 Task: Add a dentist appointment for a check-up on the 11th at 11:00 AM.
Action: Mouse moved to (602, 166)
Screenshot: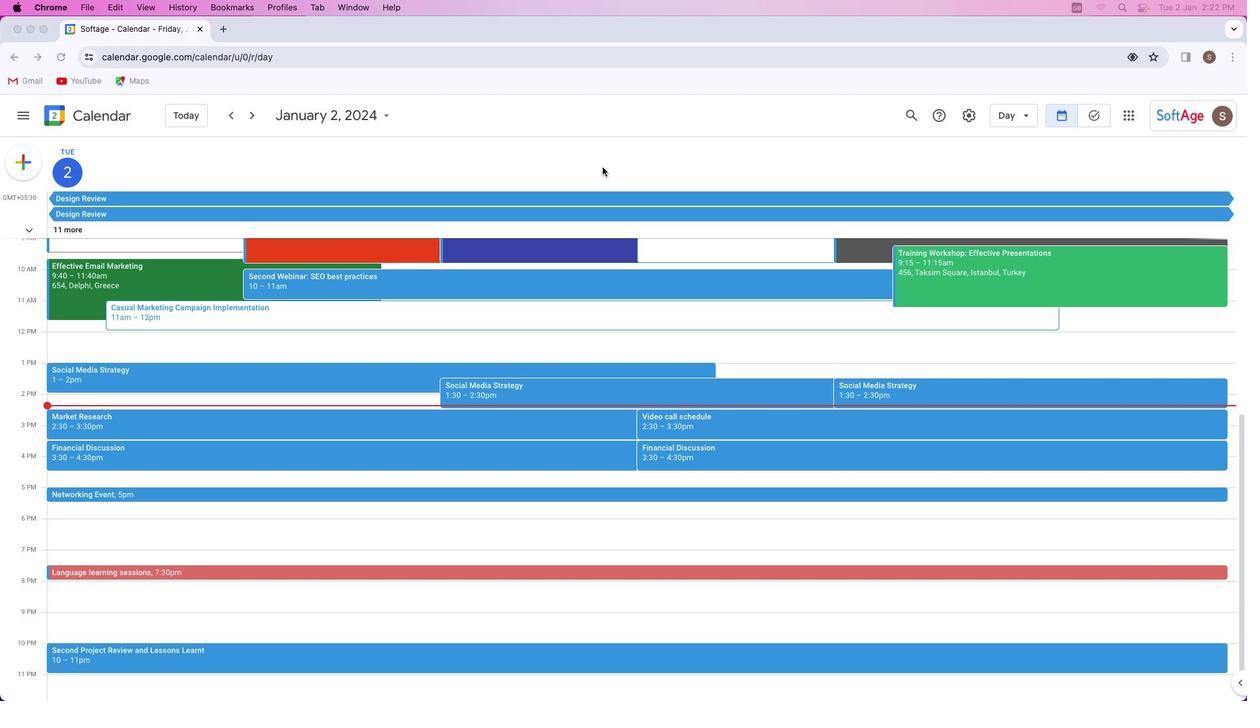 
Action: Mouse pressed left at (602, 166)
Screenshot: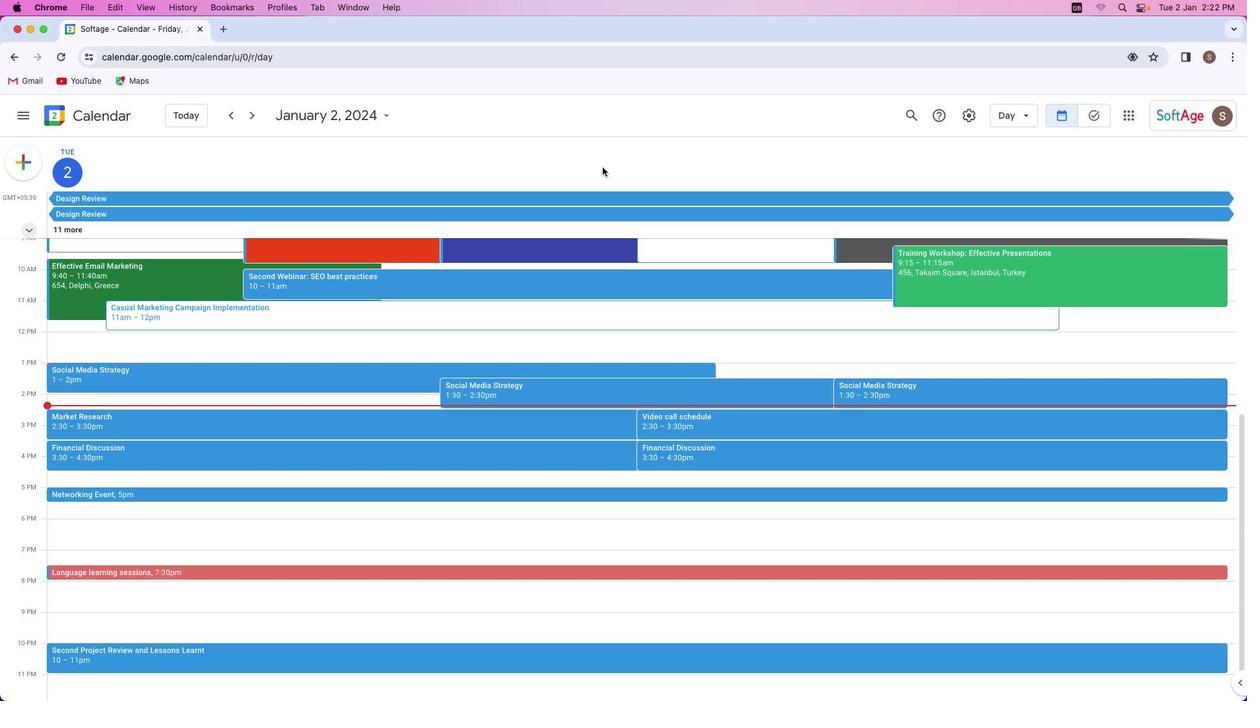 
Action: Mouse moved to (18, 165)
Screenshot: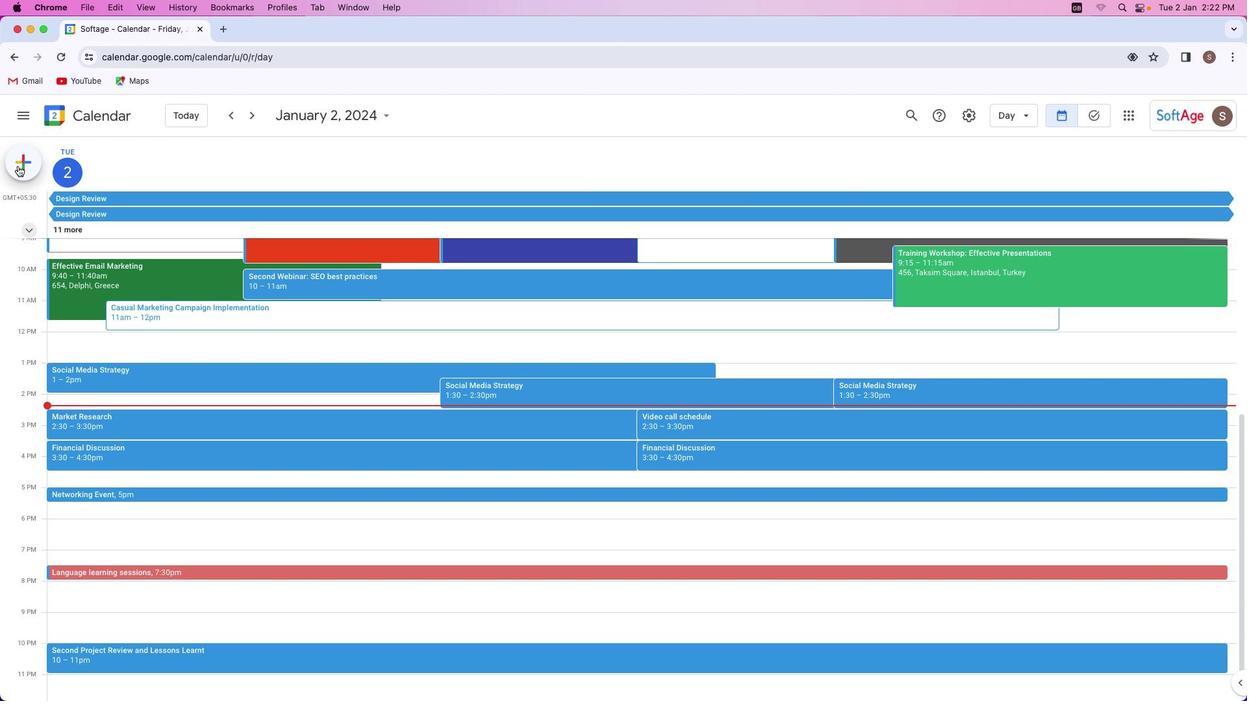 
Action: Mouse pressed left at (18, 165)
Screenshot: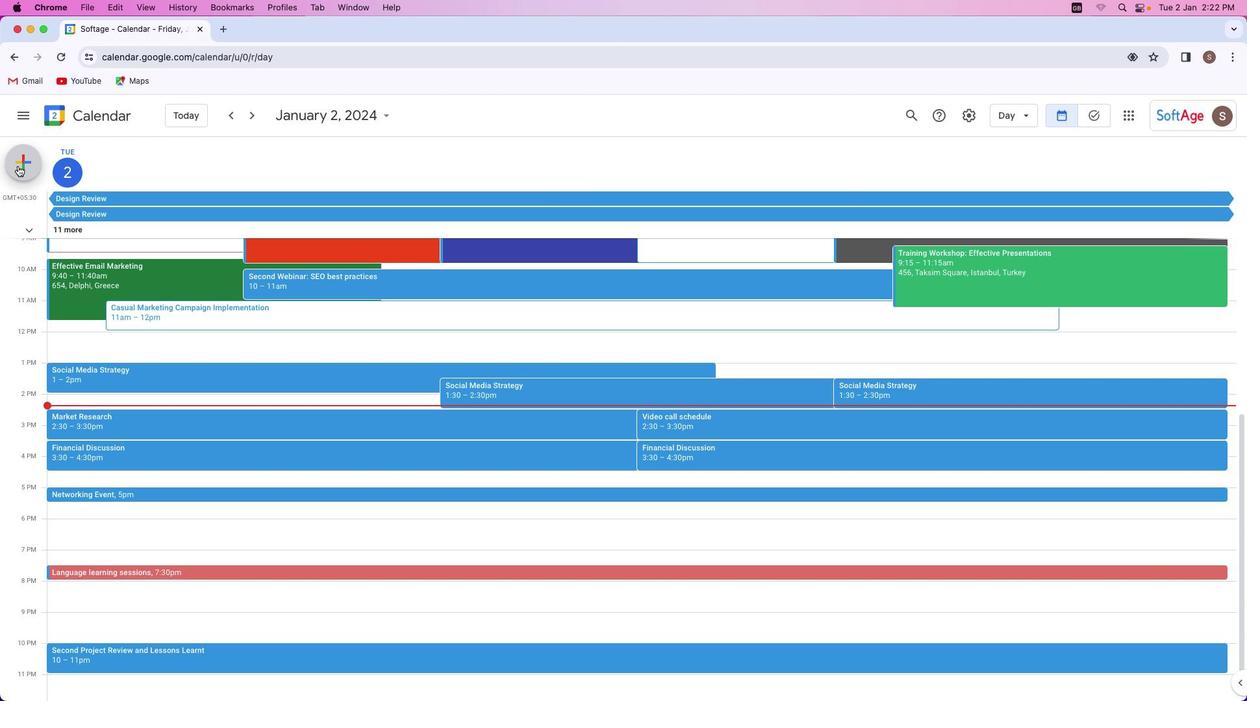 
Action: Mouse moved to (79, 304)
Screenshot: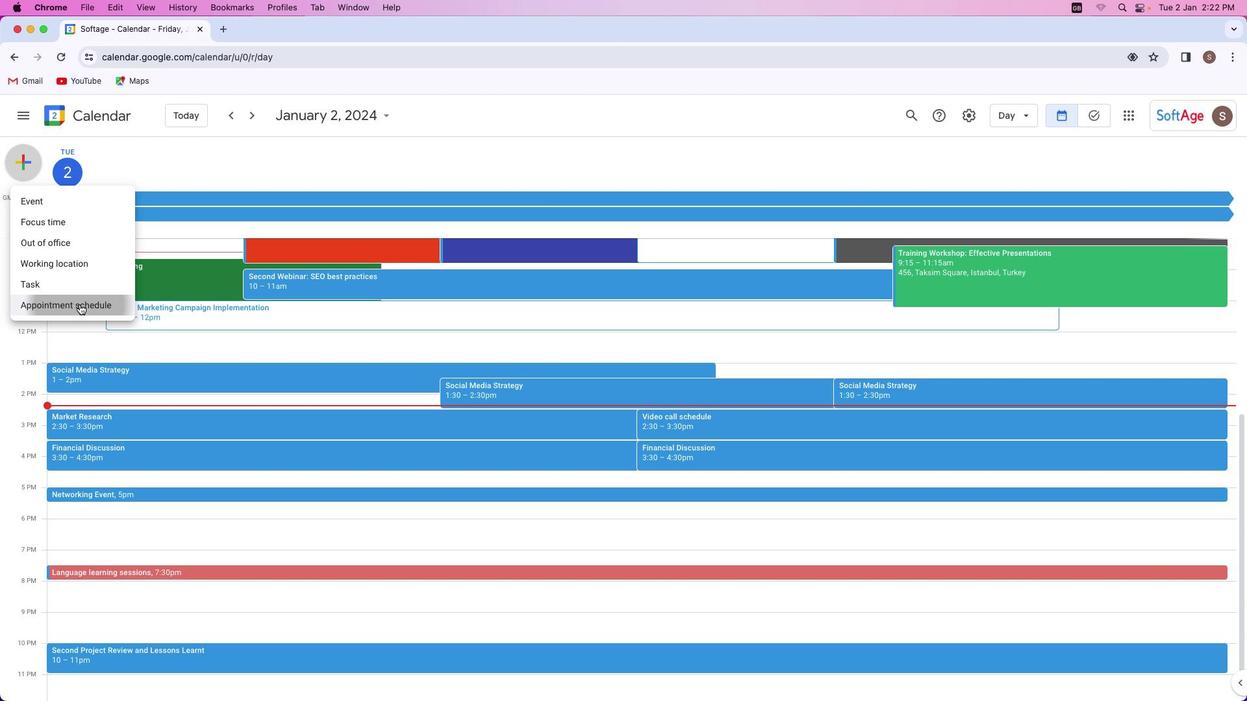 
Action: Mouse pressed left at (79, 304)
Screenshot: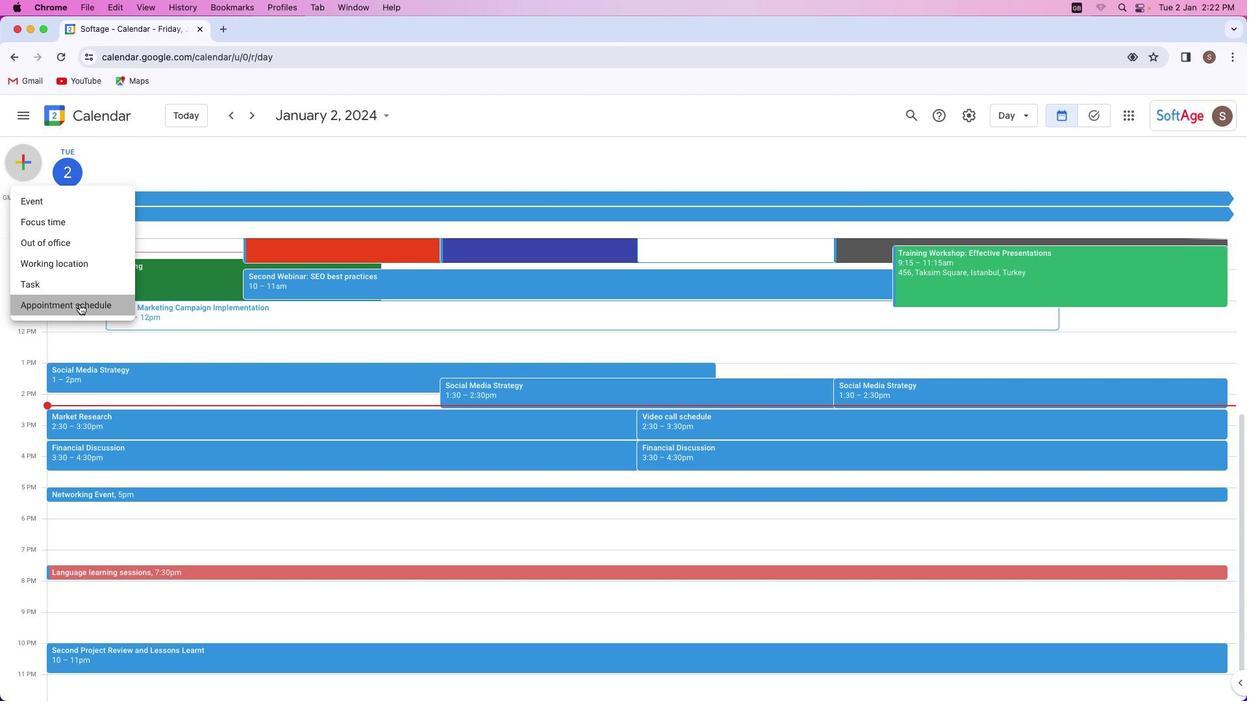 
Action: Mouse moved to (92, 151)
Screenshot: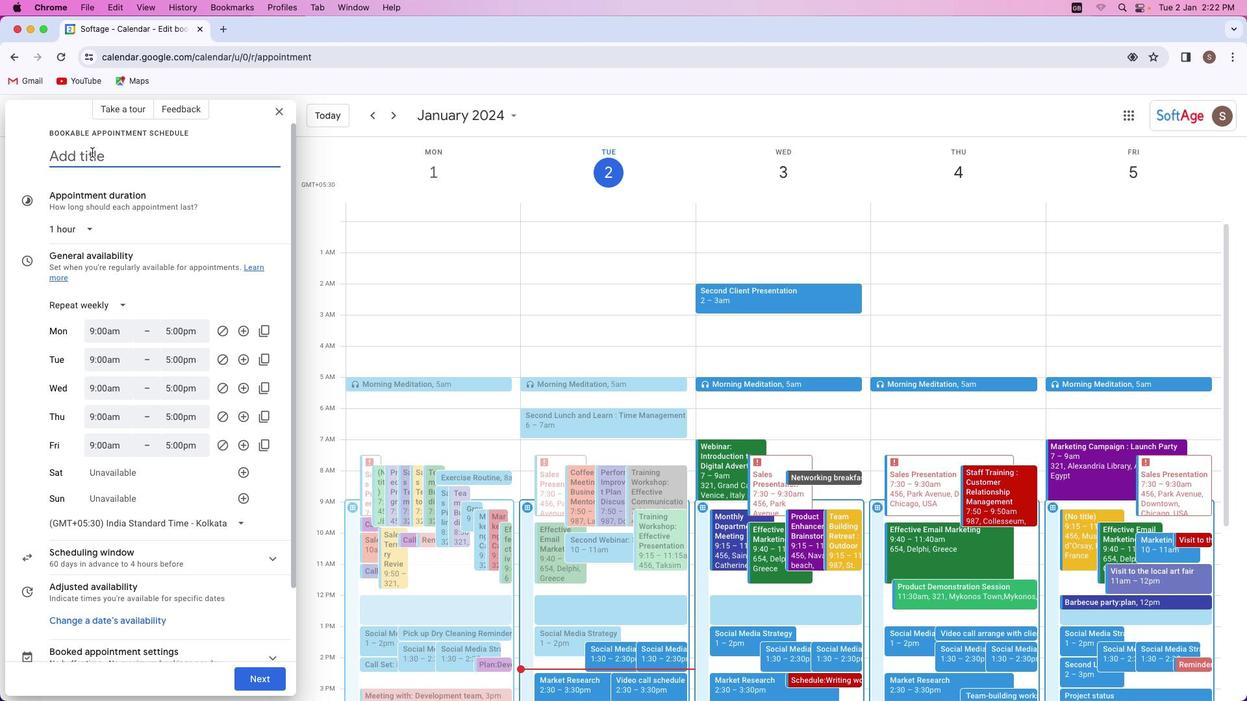 
Action: Key pressed Key.shift'D''e''n''t''i''s''t'Key.space'c''h''e''c''k''-''u''p'
Screenshot: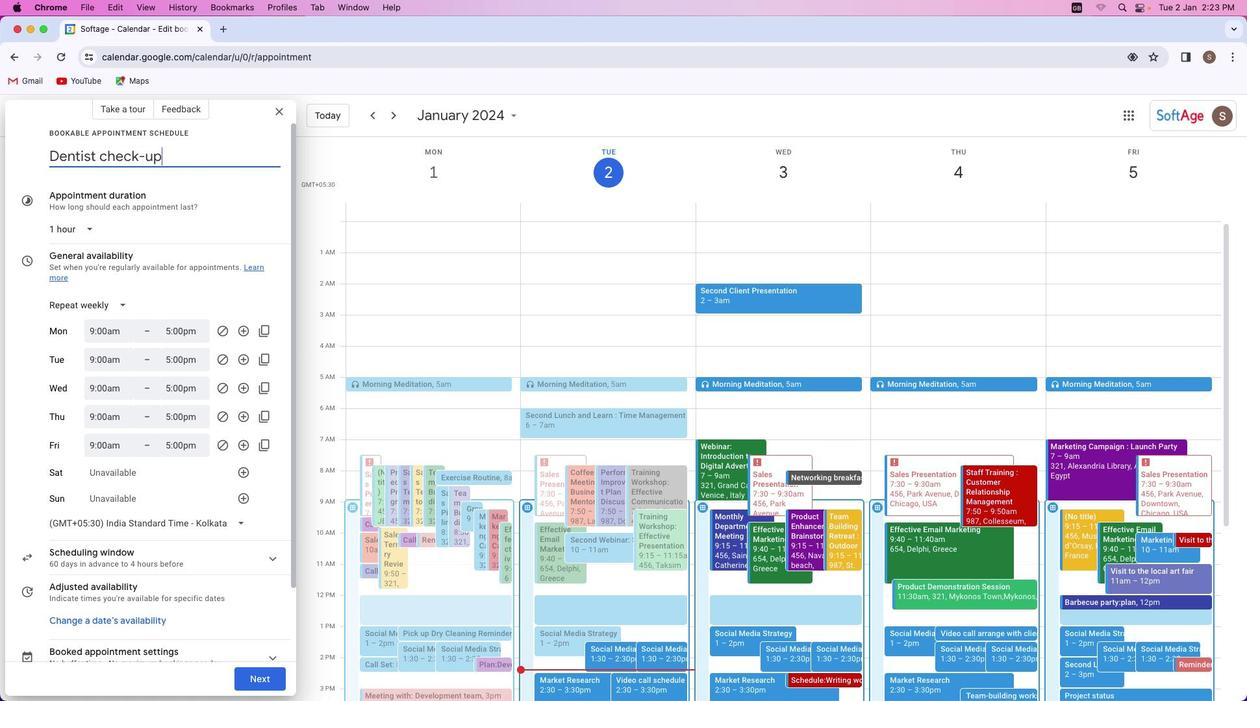 
Action: Mouse moved to (99, 302)
Screenshot: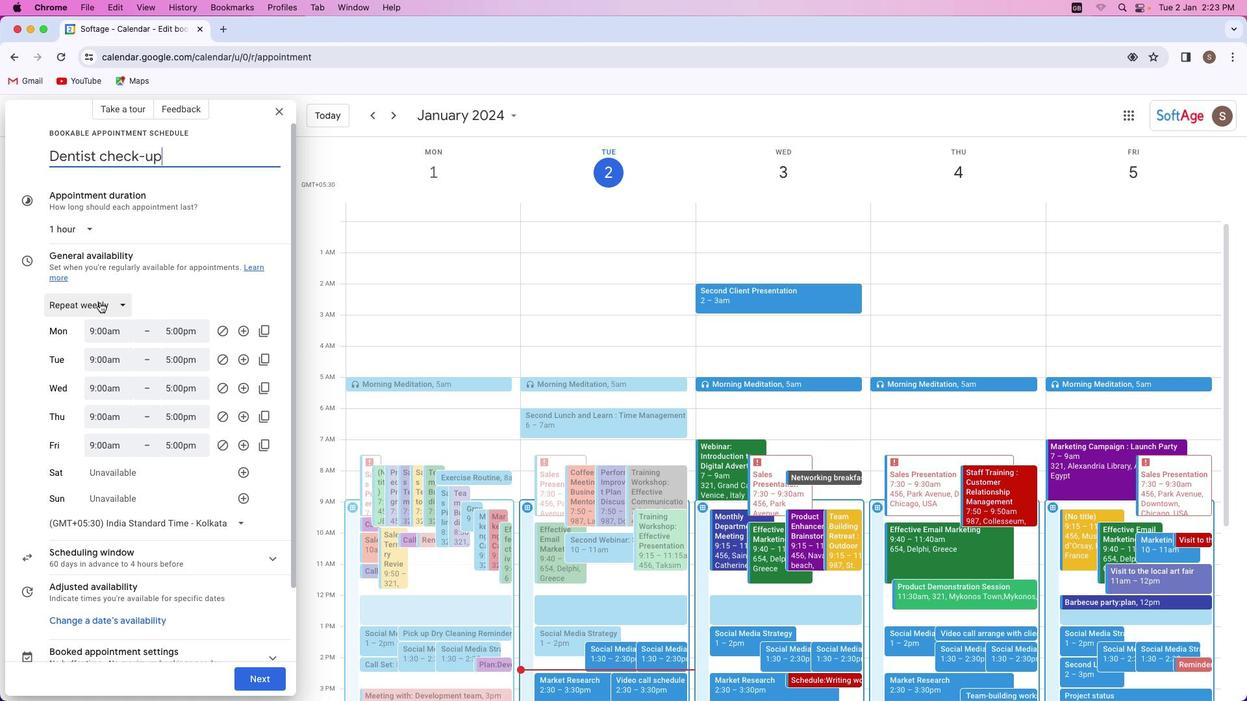 
Action: Mouse pressed left at (99, 302)
Screenshot: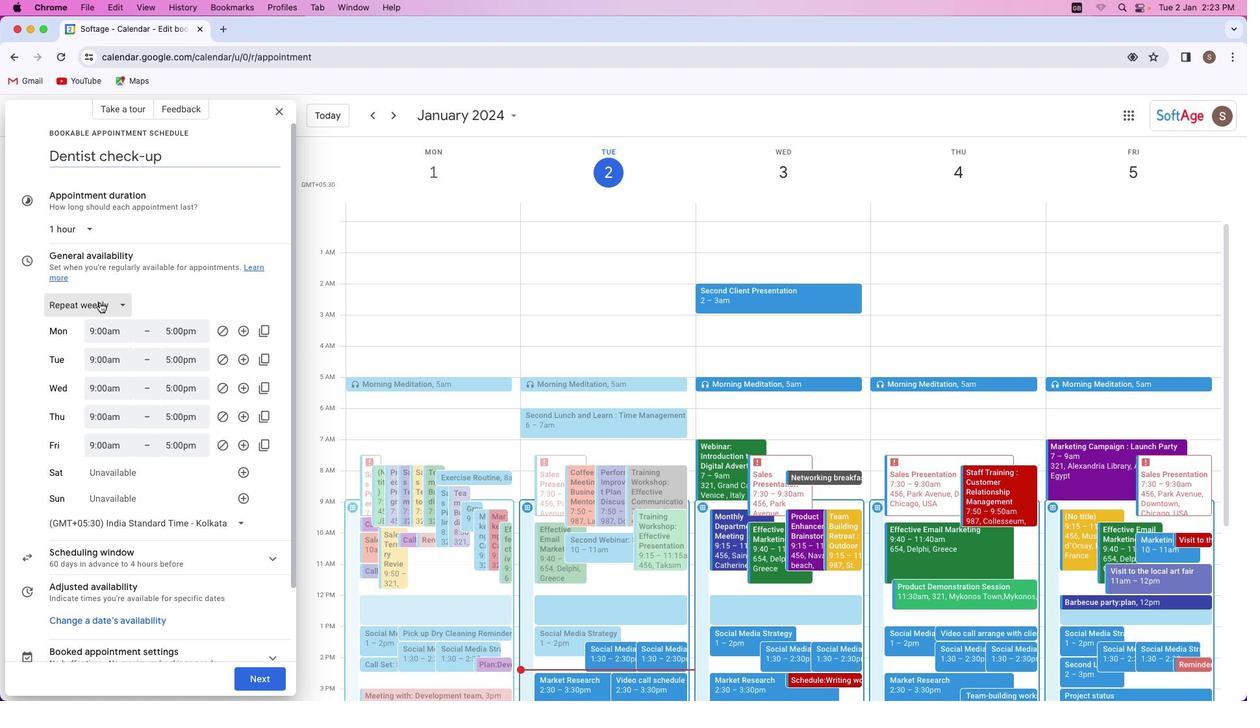 
Action: Mouse moved to (86, 329)
Screenshot: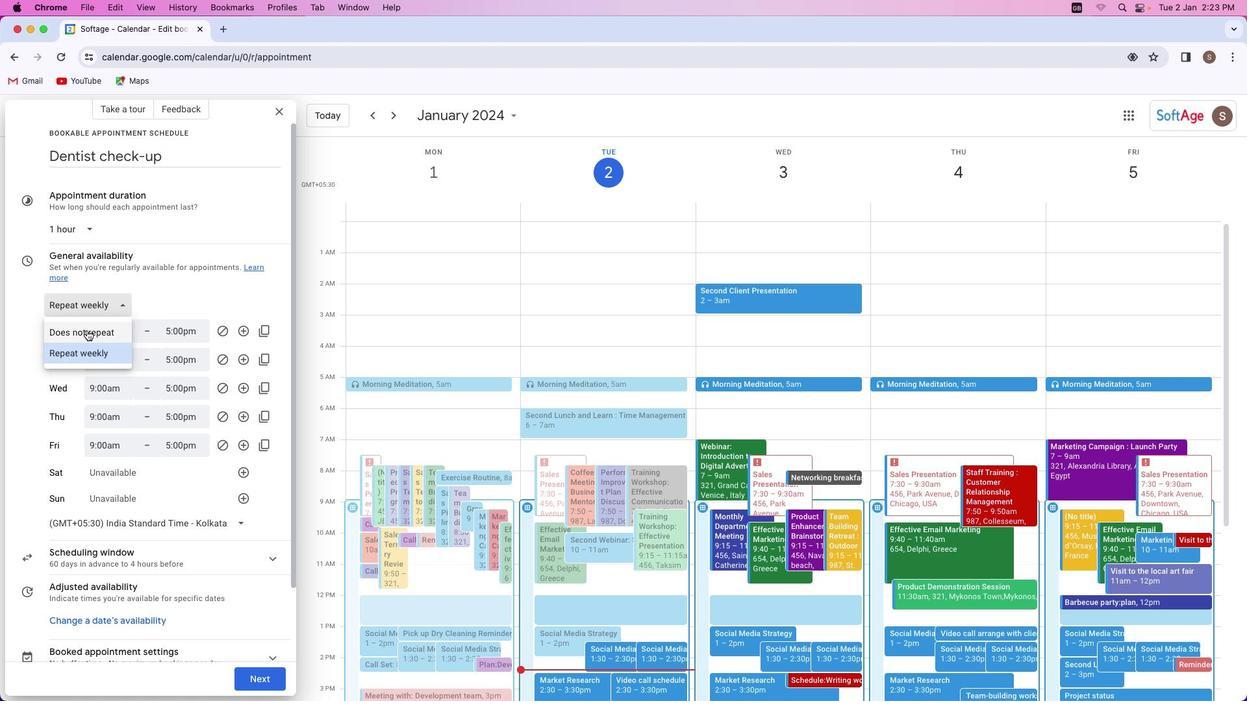 
Action: Mouse pressed left at (86, 329)
Screenshot: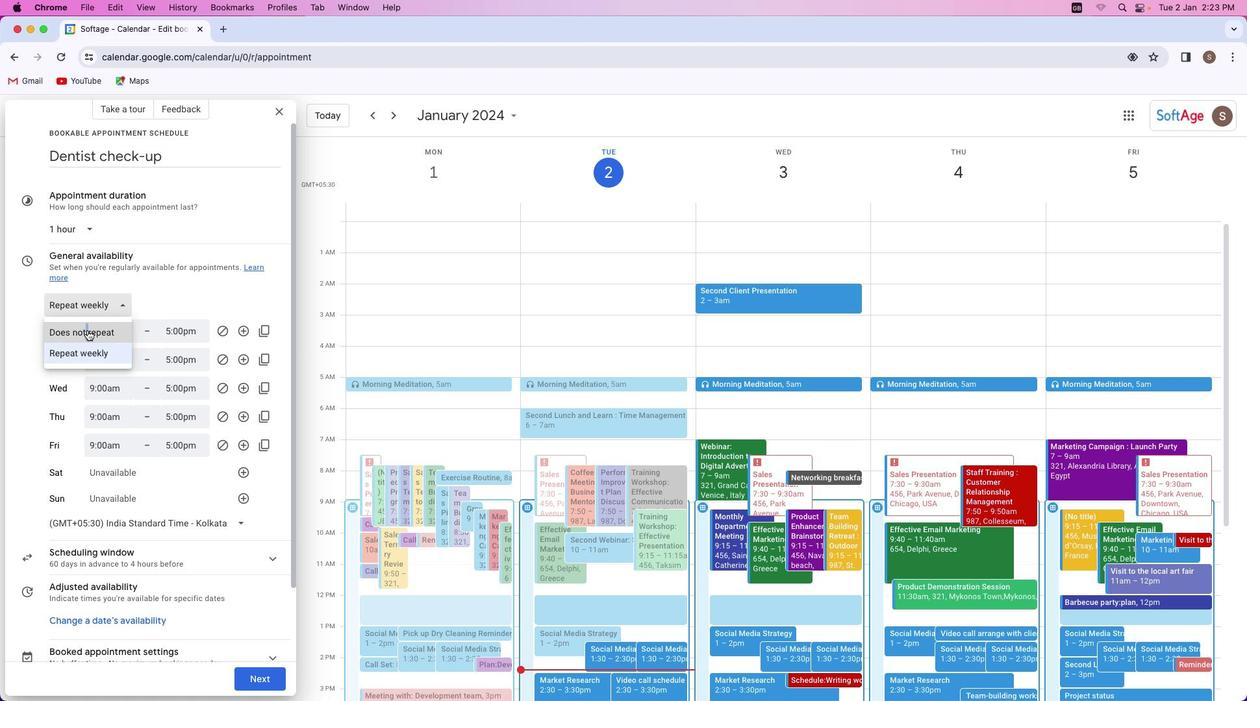 
Action: Mouse moved to (99, 319)
Screenshot: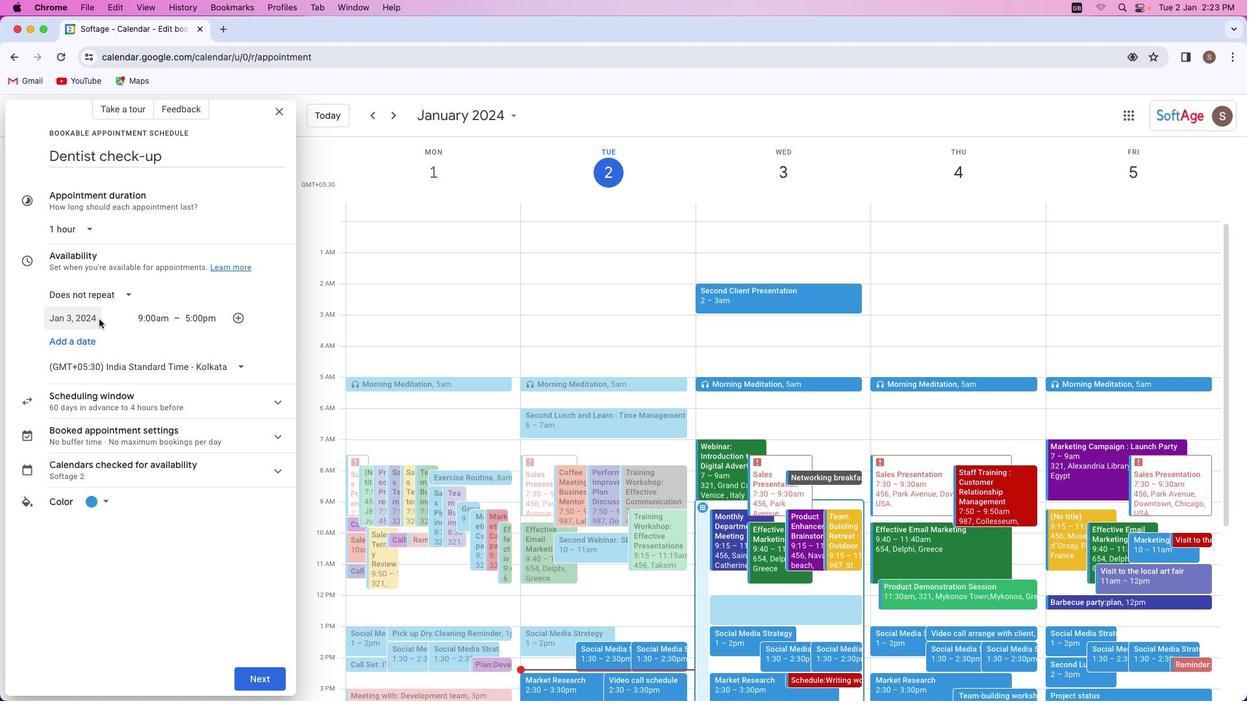 
Action: Mouse pressed left at (99, 319)
Screenshot: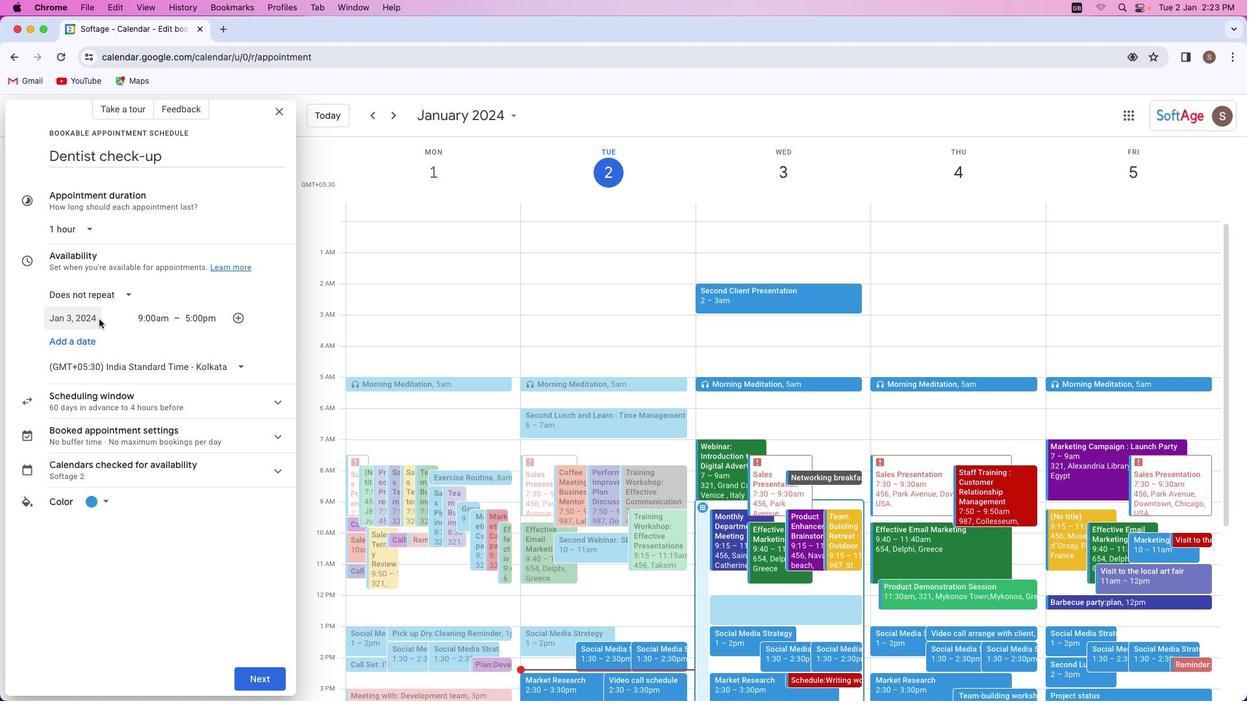 
Action: Mouse moved to (138, 401)
Screenshot: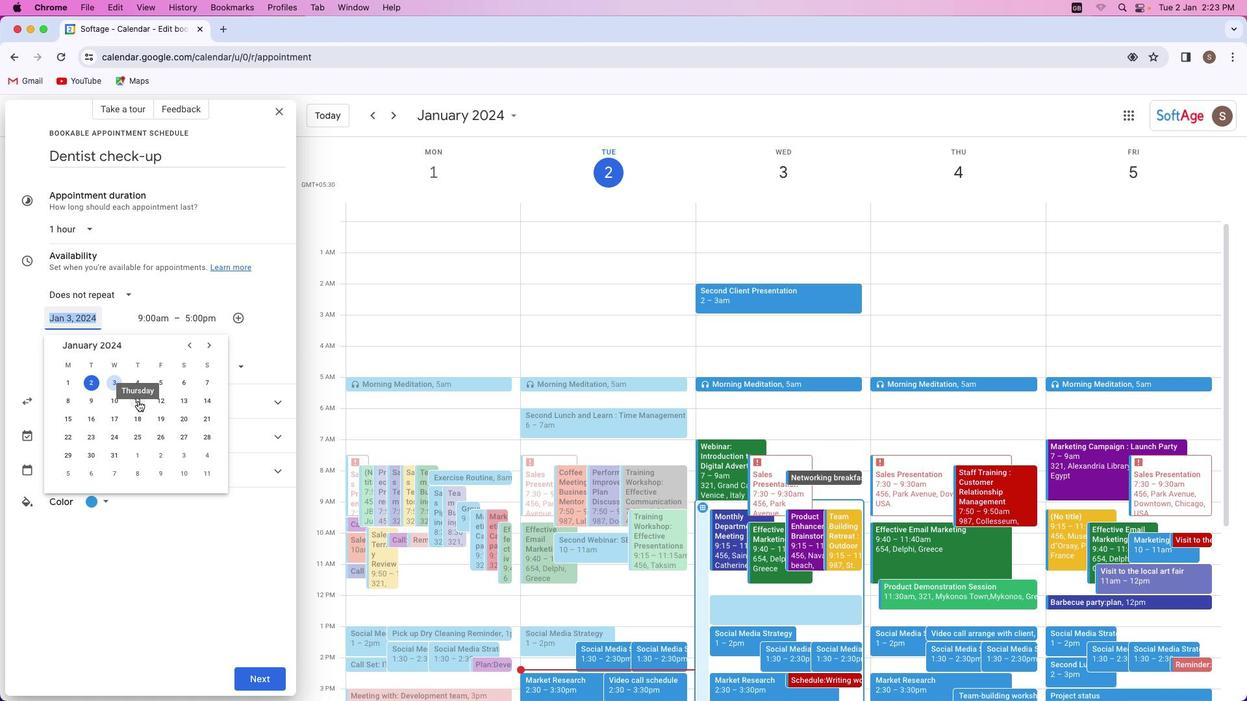 
Action: Mouse pressed left at (138, 401)
Screenshot: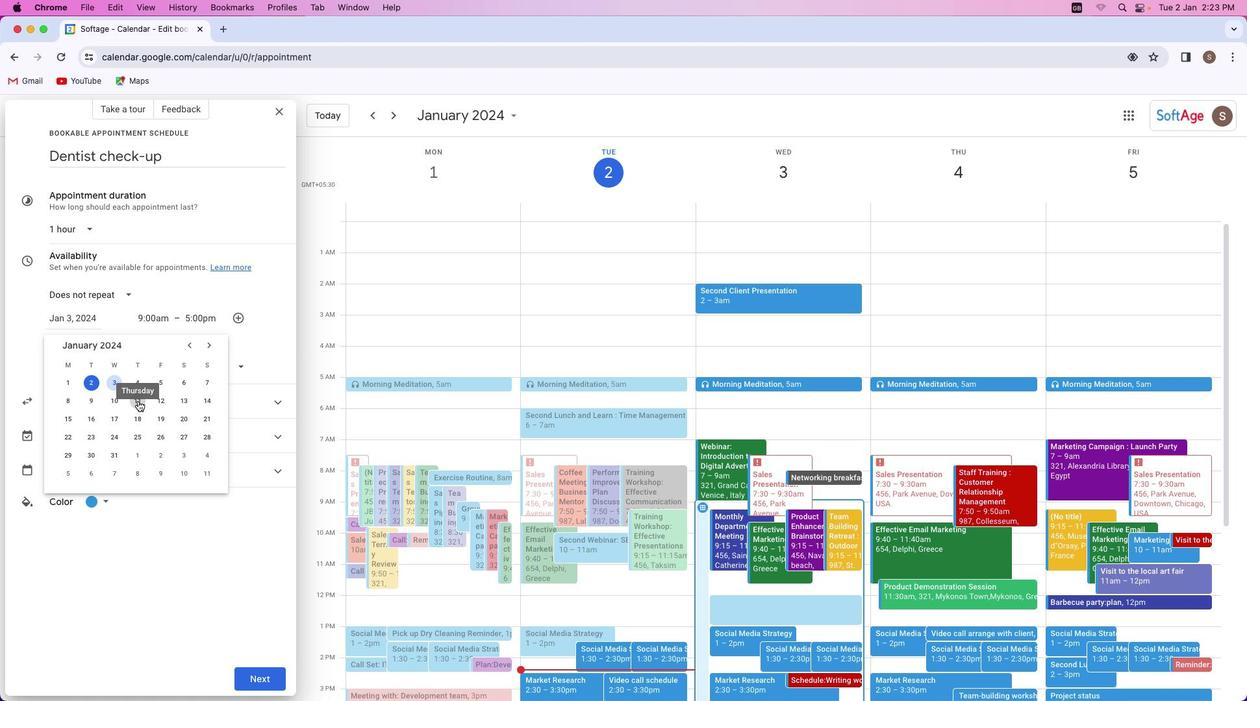 
Action: Mouse moved to (147, 323)
Screenshot: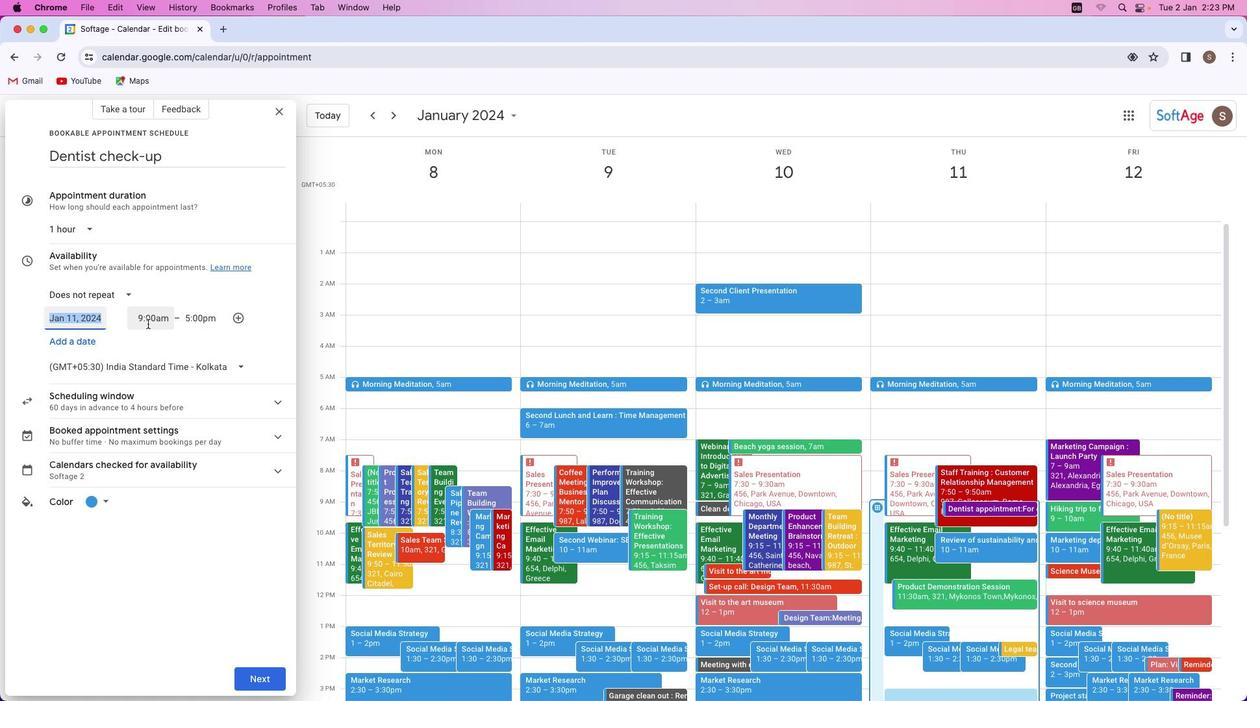 
Action: Mouse pressed left at (147, 323)
Screenshot: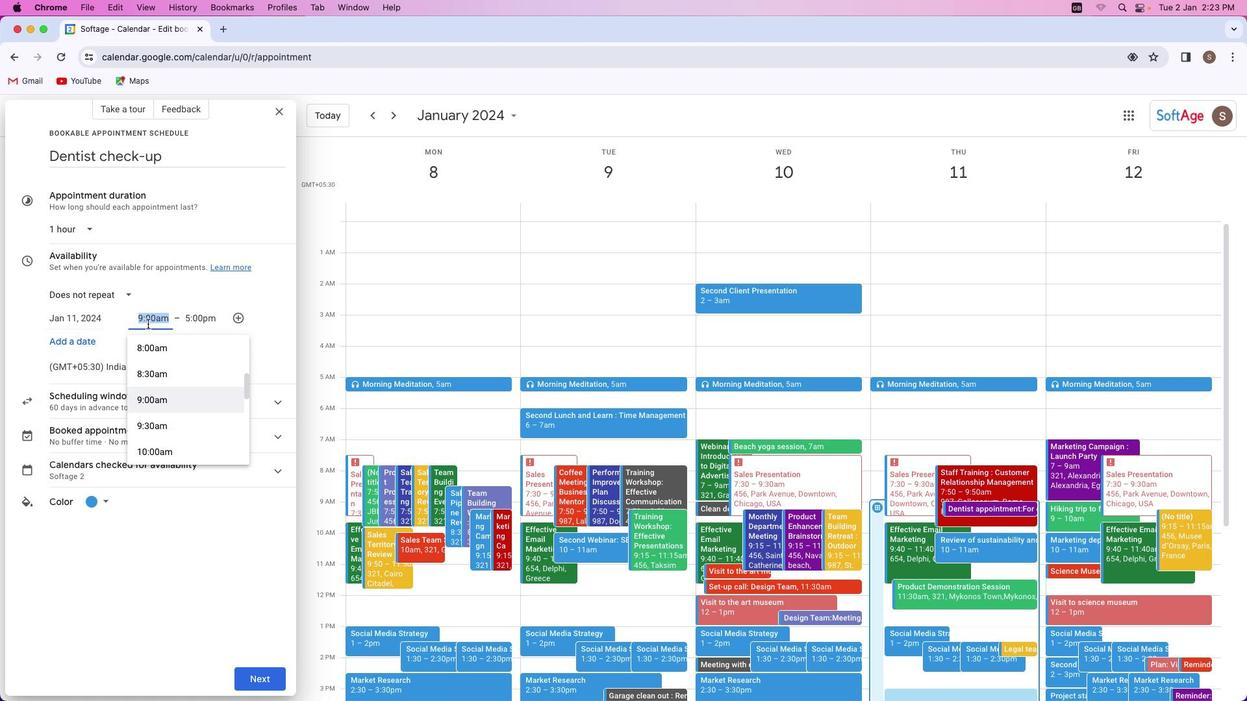 
Action: Mouse moved to (181, 398)
Screenshot: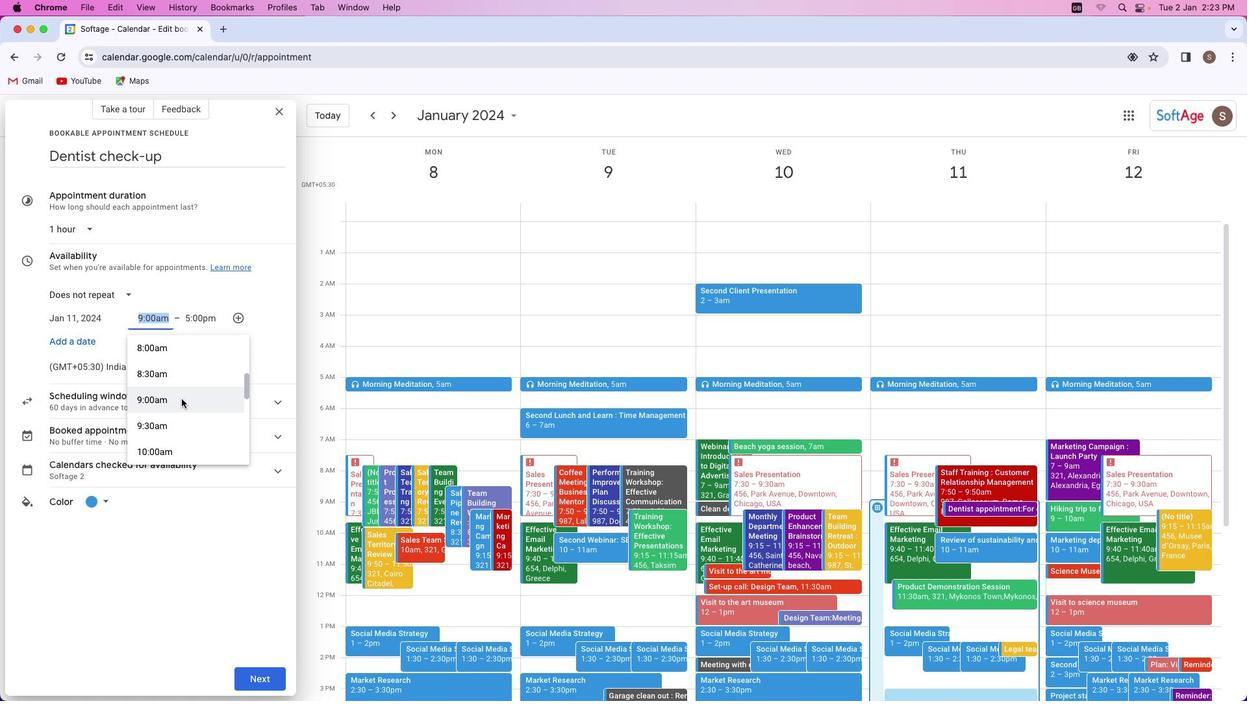 
Action: Mouse scrolled (181, 398) with delta (0, 0)
Screenshot: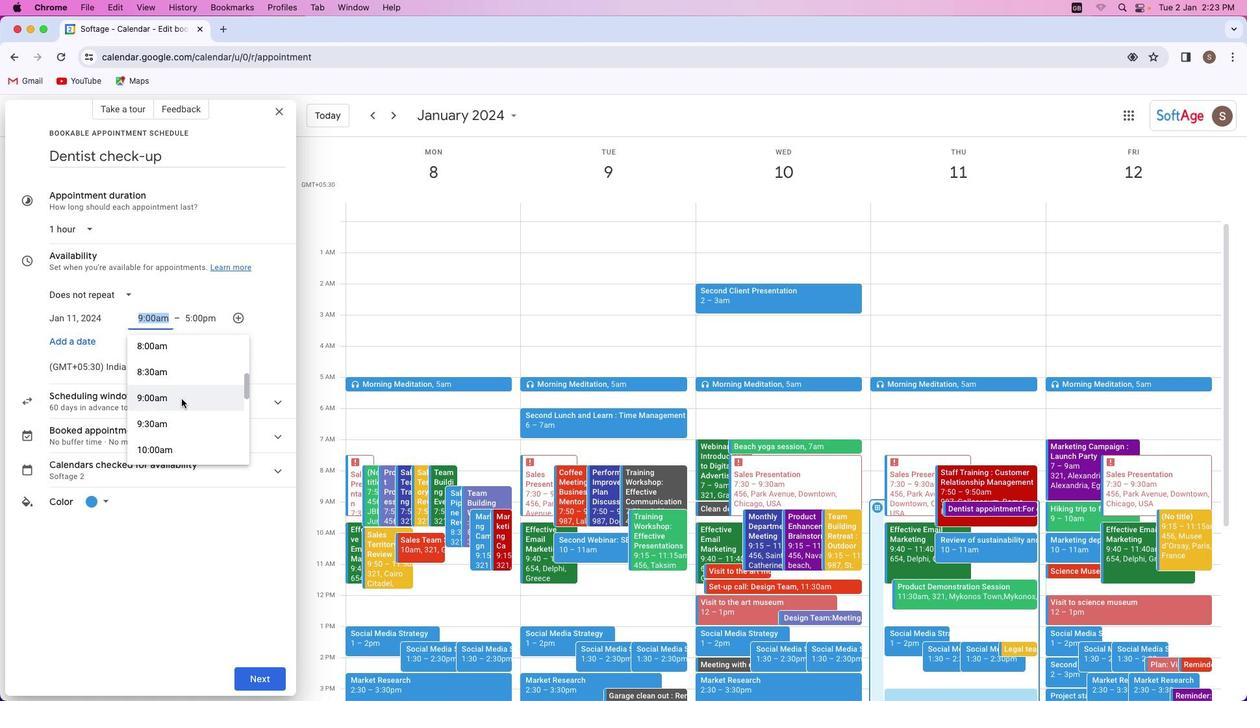 
Action: Mouse scrolled (181, 398) with delta (0, 0)
Screenshot: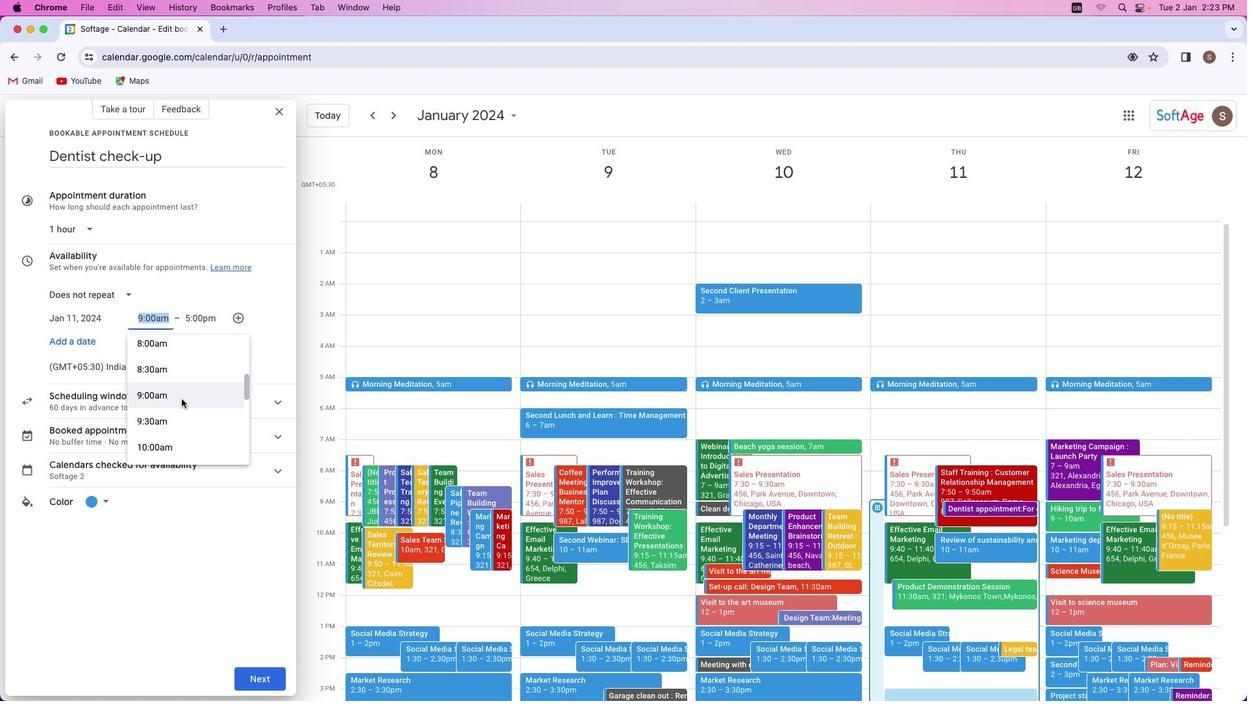 
Action: Mouse scrolled (181, 398) with delta (0, 0)
Screenshot: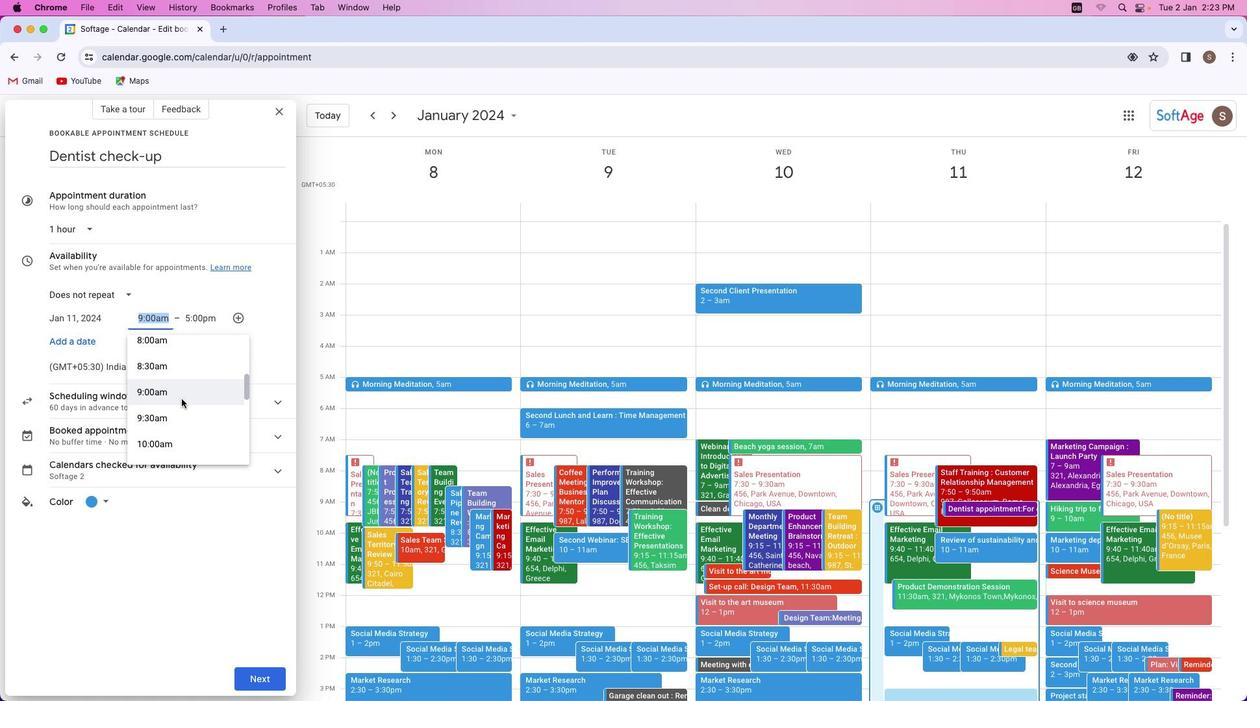 
Action: Mouse scrolled (181, 398) with delta (0, 0)
Screenshot: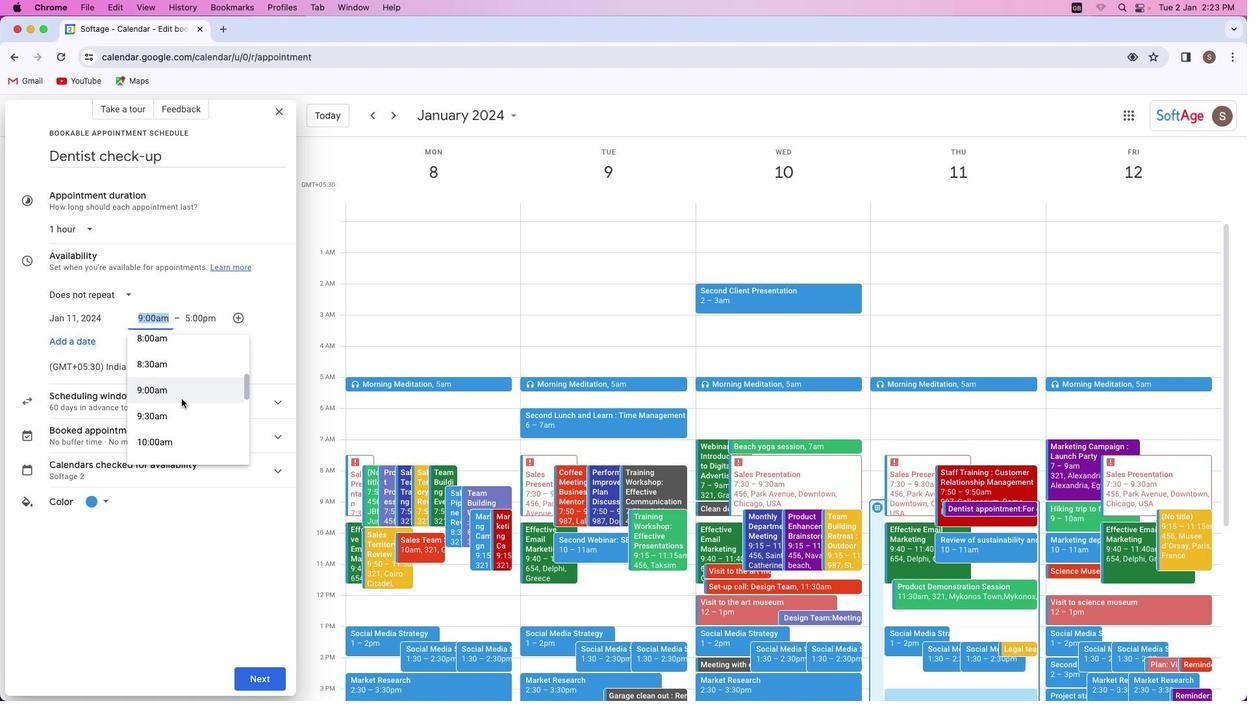 
Action: Mouse scrolled (181, 398) with delta (0, 0)
Screenshot: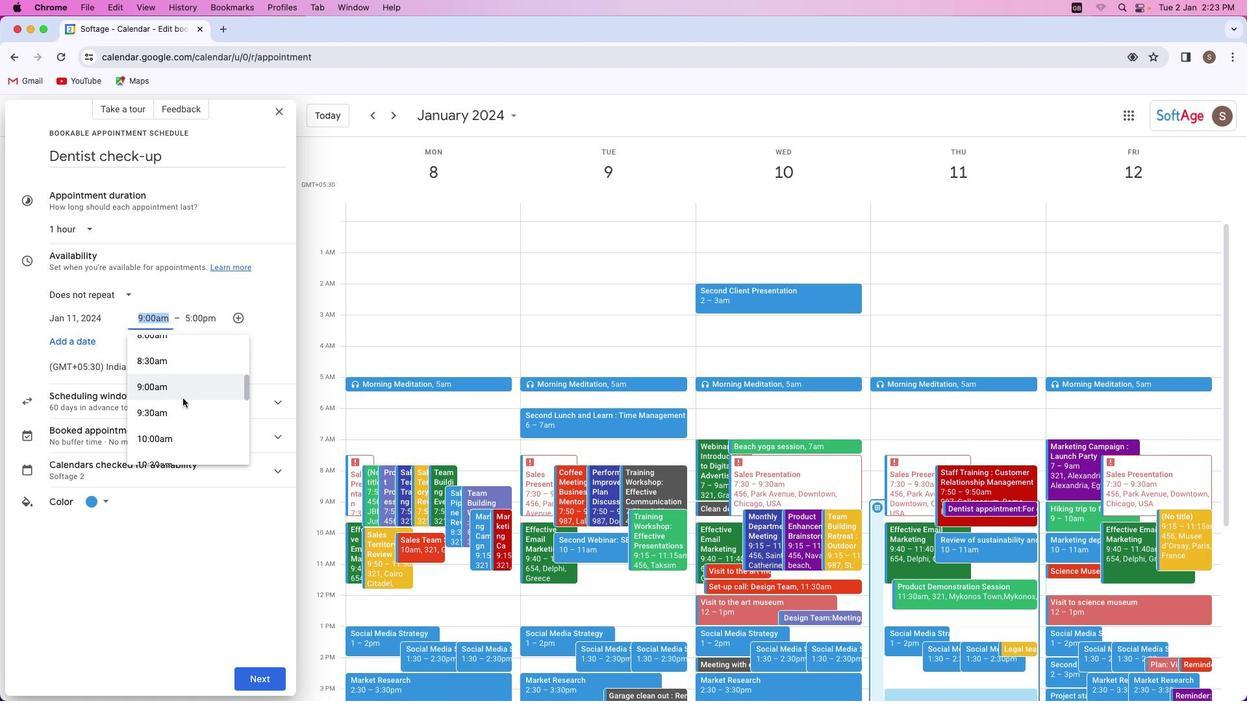
Action: Mouse moved to (186, 391)
Screenshot: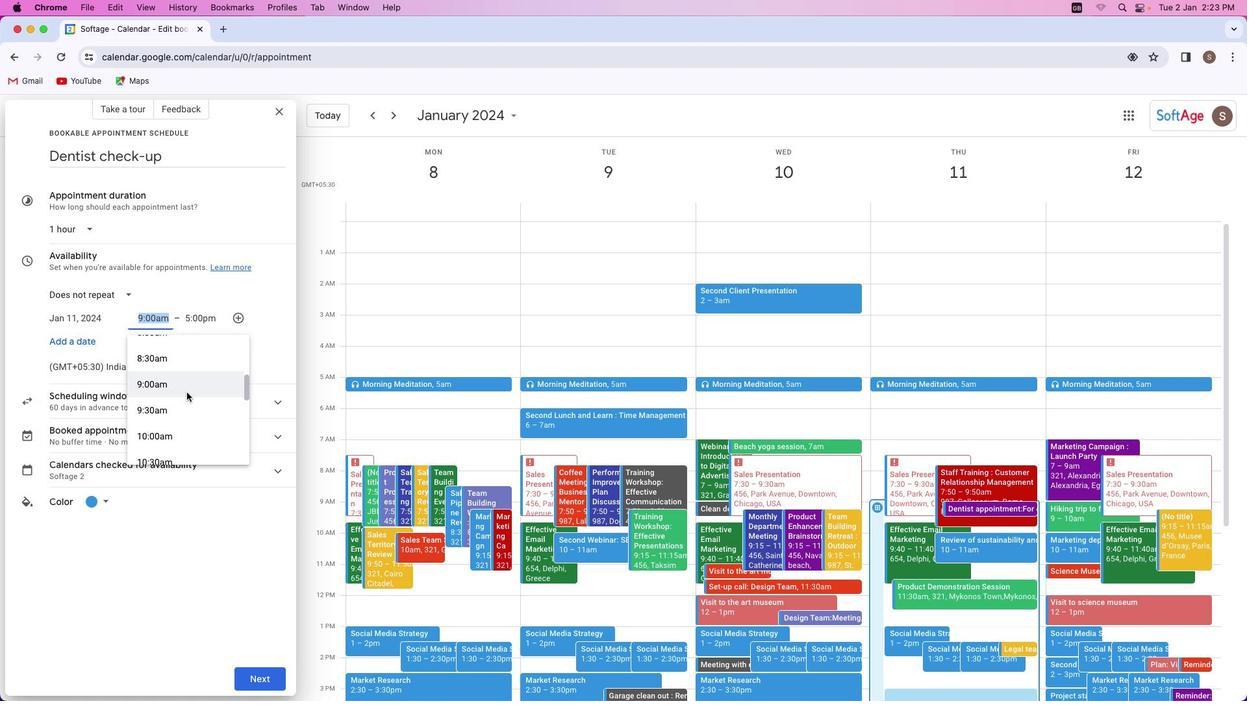 
Action: Mouse scrolled (186, 391) with delta (0, 0)
Screenshot: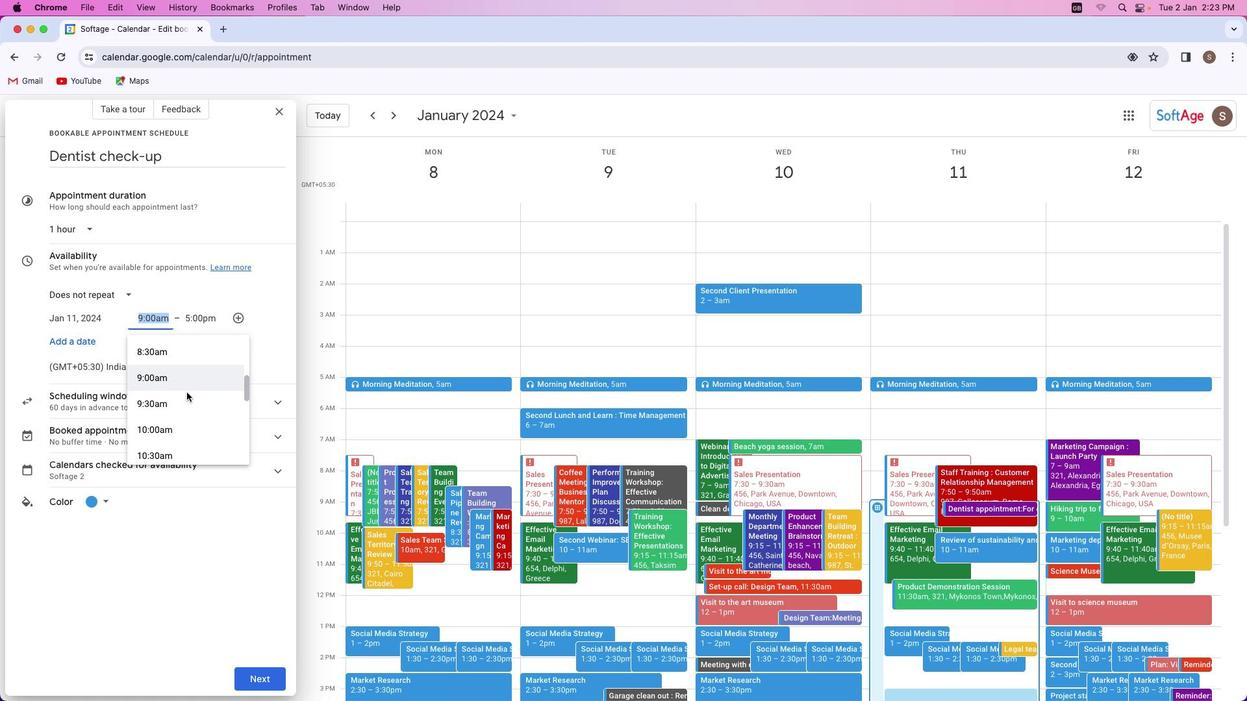 
Action: Mouse moved to (187, 392)
Screenshot: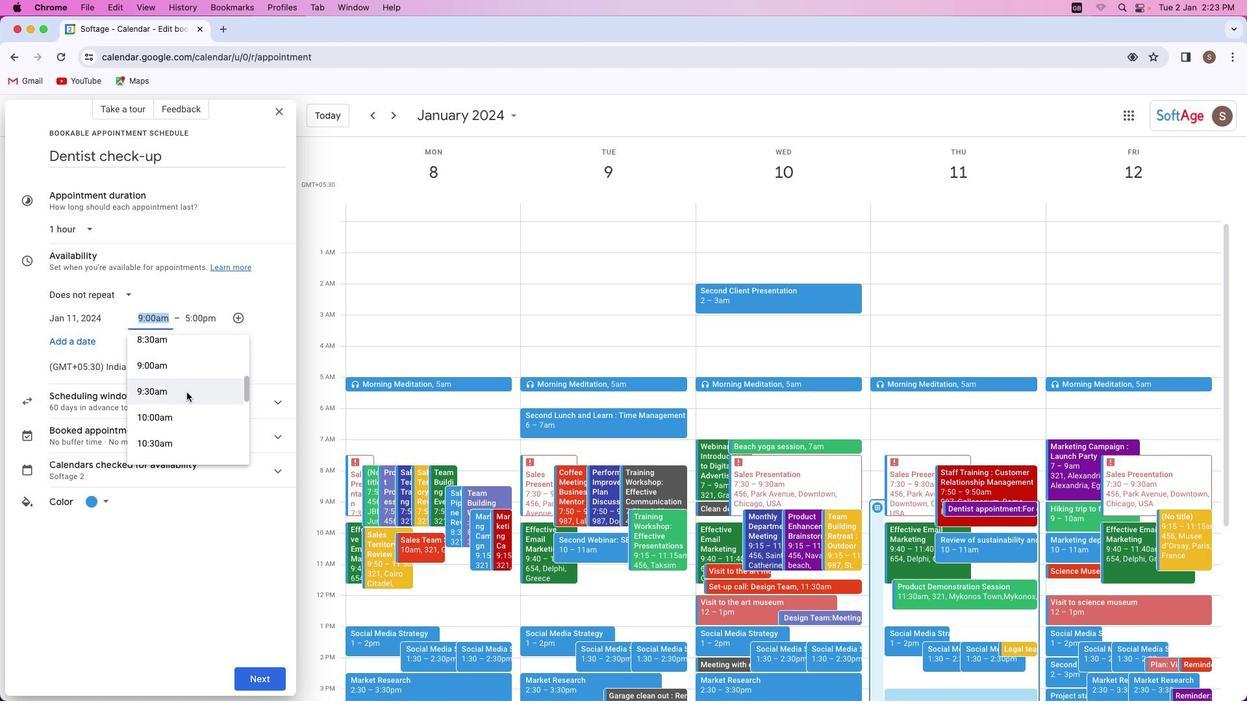 
Action: Mouse scrolled (187, 392) with delta (0, 0)
Screenshot: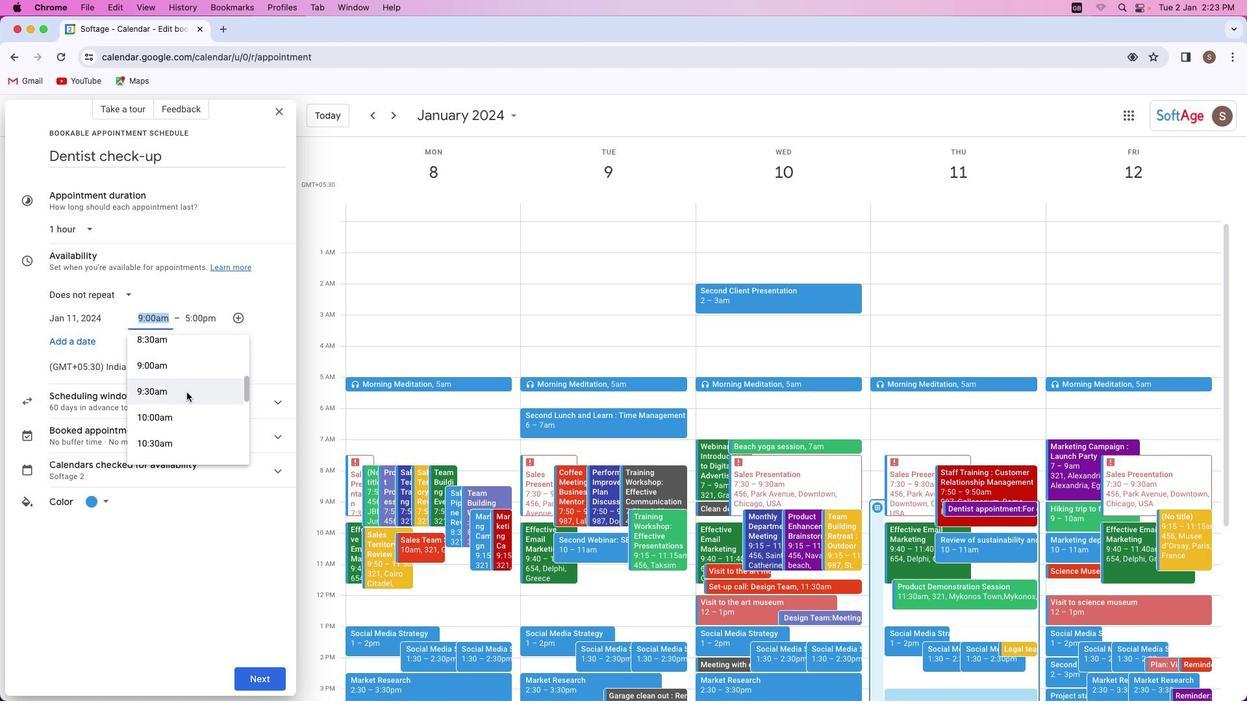
Action: Mouse moved to (187, 392)
Screenshot: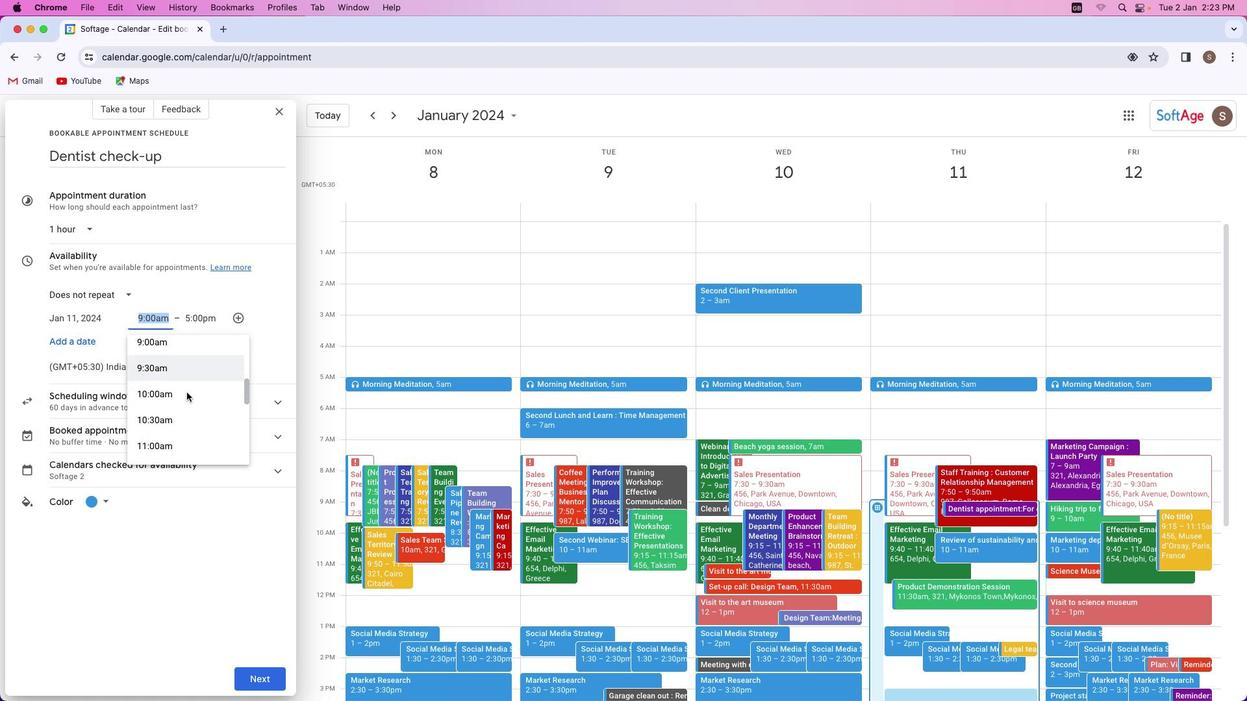 
Action: Mouse scrolled (187, 392) with delta (0, 0)
Screenshot: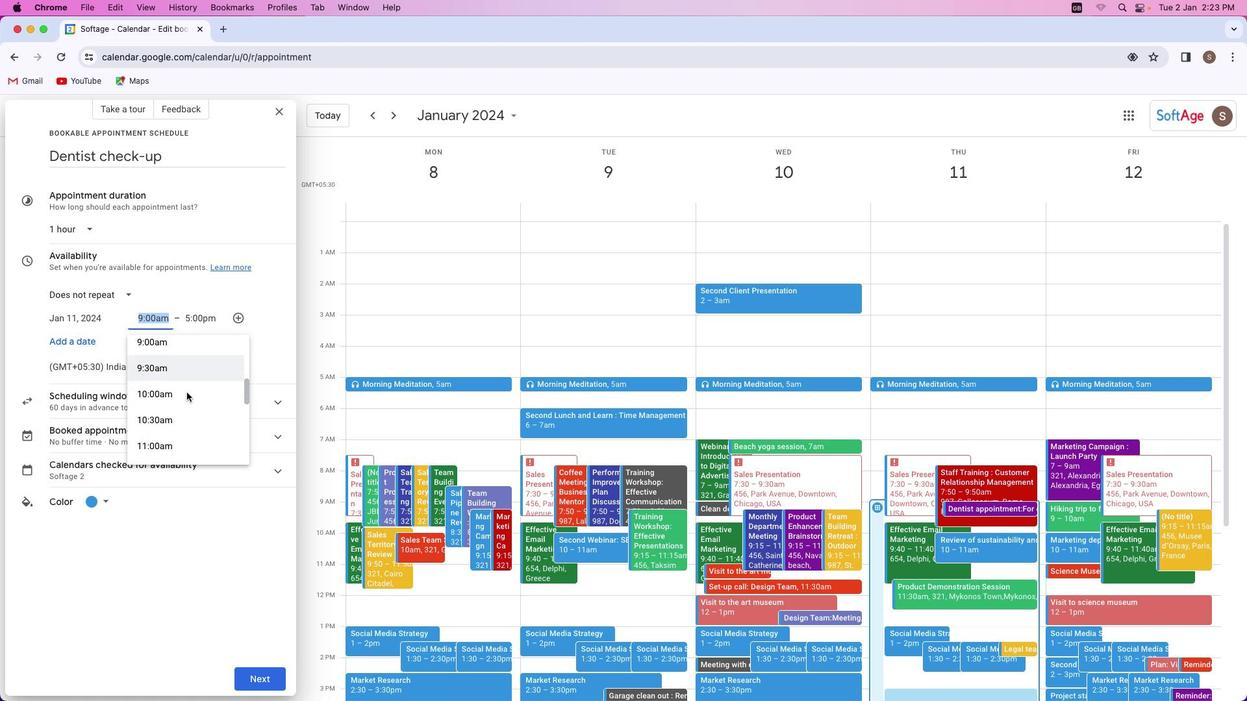 
Action: Mouse scrolled (187, 392) with delta (0, 0)
Screenshot: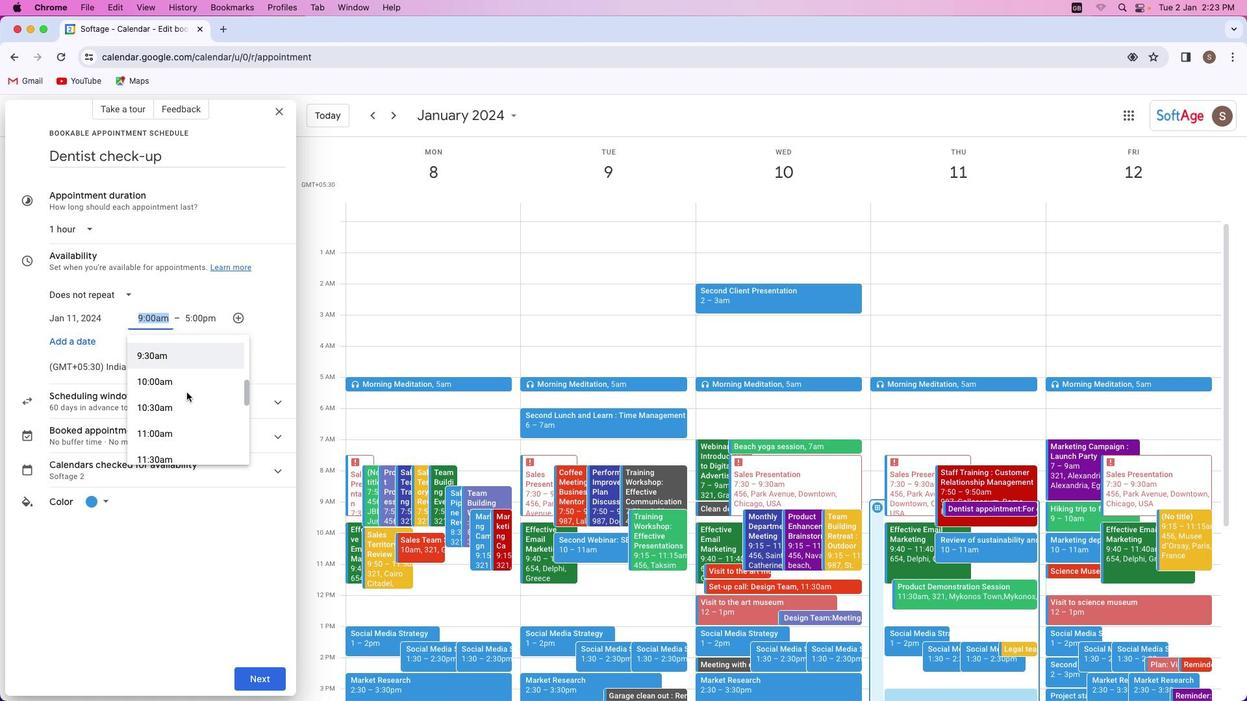 
Action: Mouse scrolled (187, 392) with delta (0, 0)
Screenshot: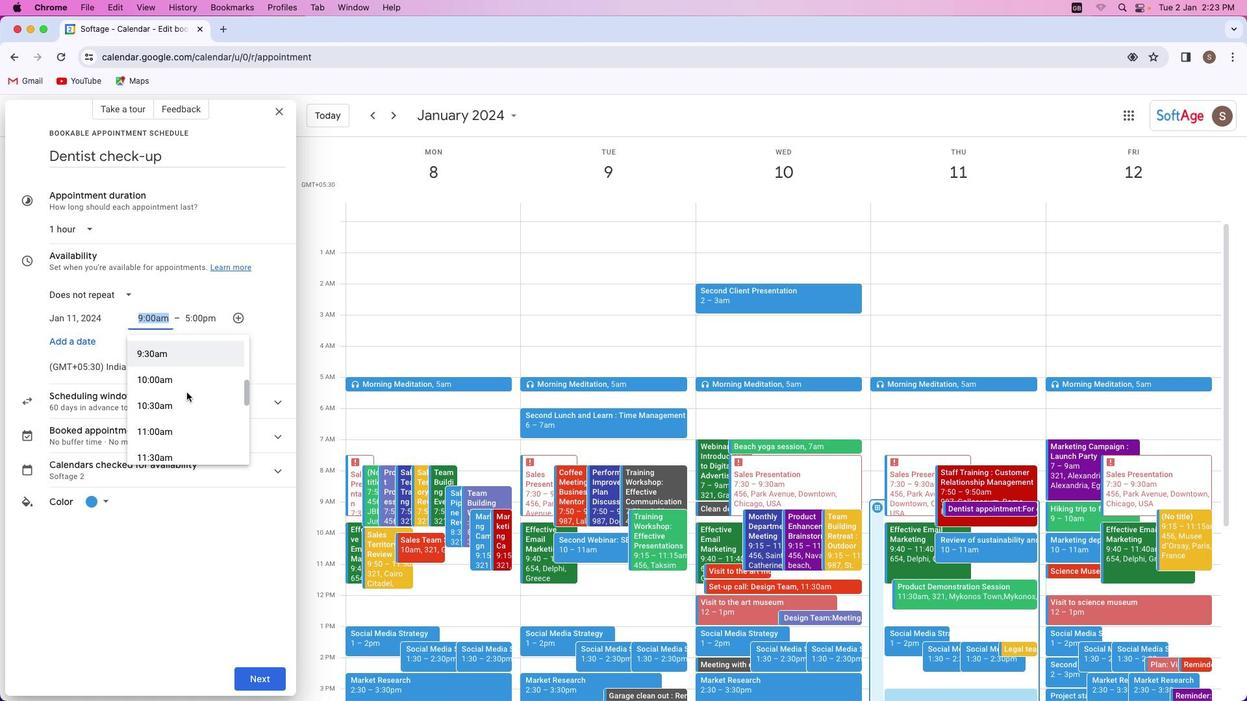 
Action: Mouse moved to (176, 433)
Screenshot: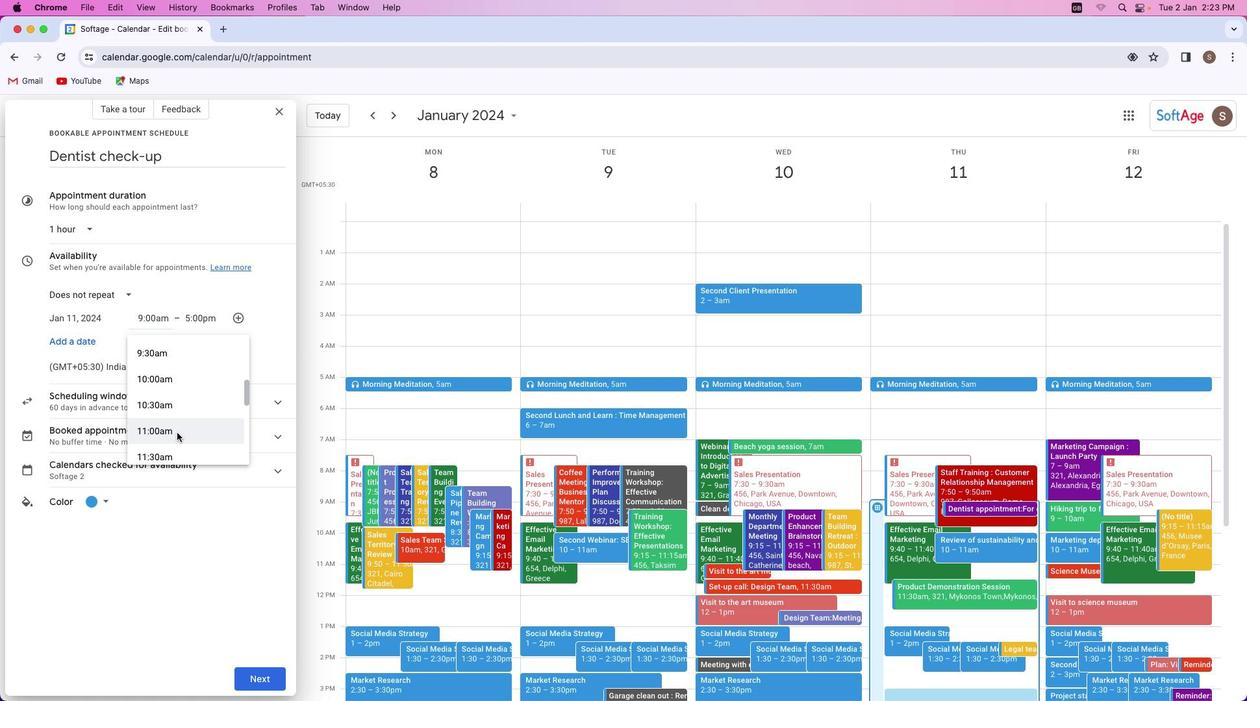 
Action: Mouse pressed left at (176, 433)
Screenshot: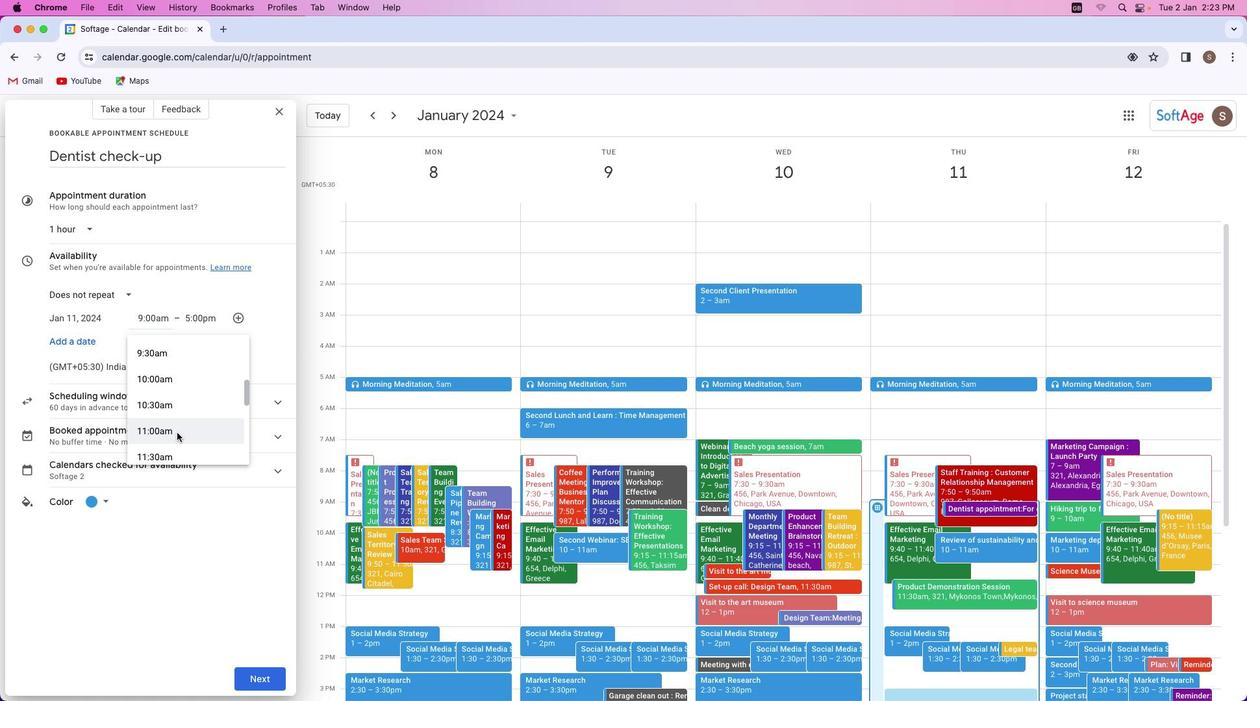 
Action: Mouse moved to (101, 504)
Screenshot: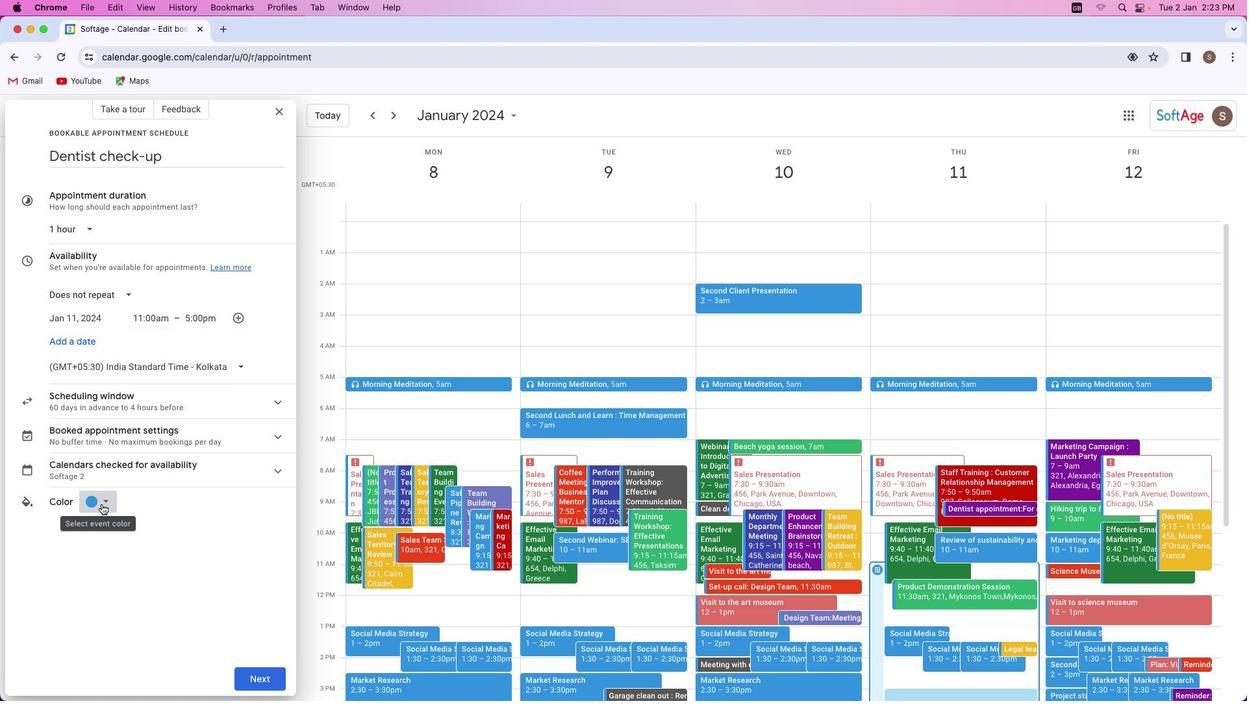 
Action: Mouse pressed left at (101, 504)
Screenshot: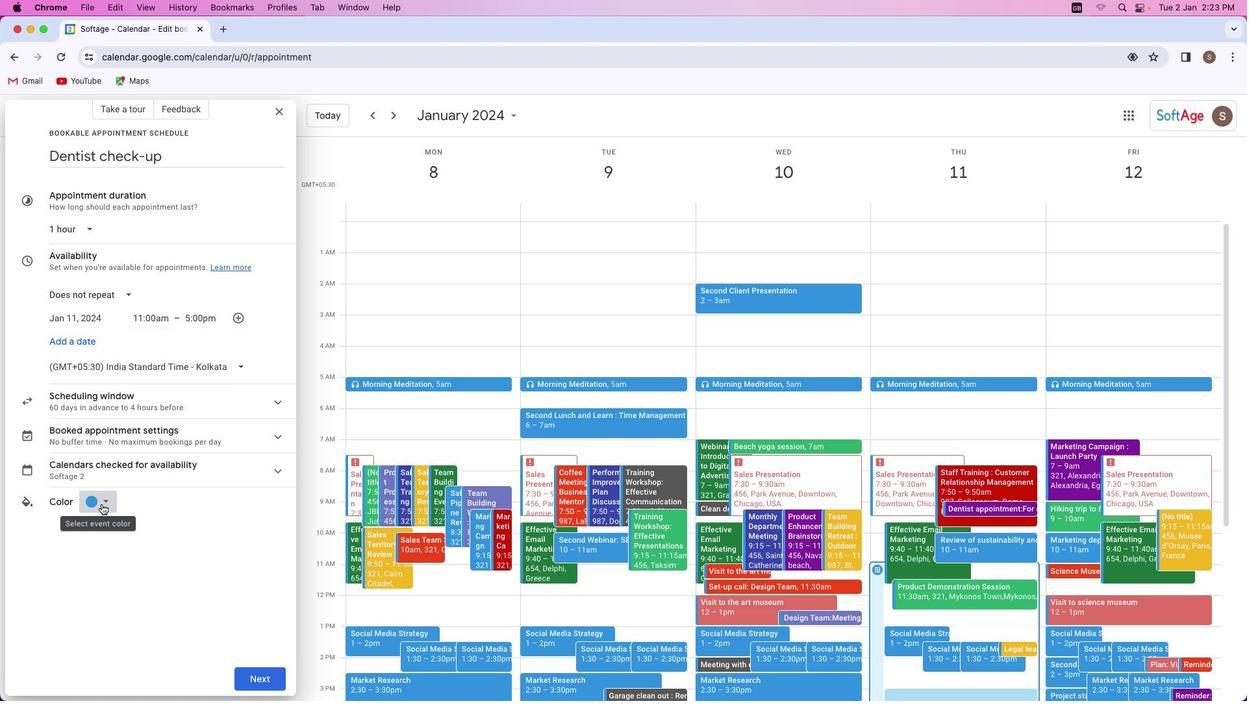 
Action: Mouse moved to (138, 523)
Screenshot: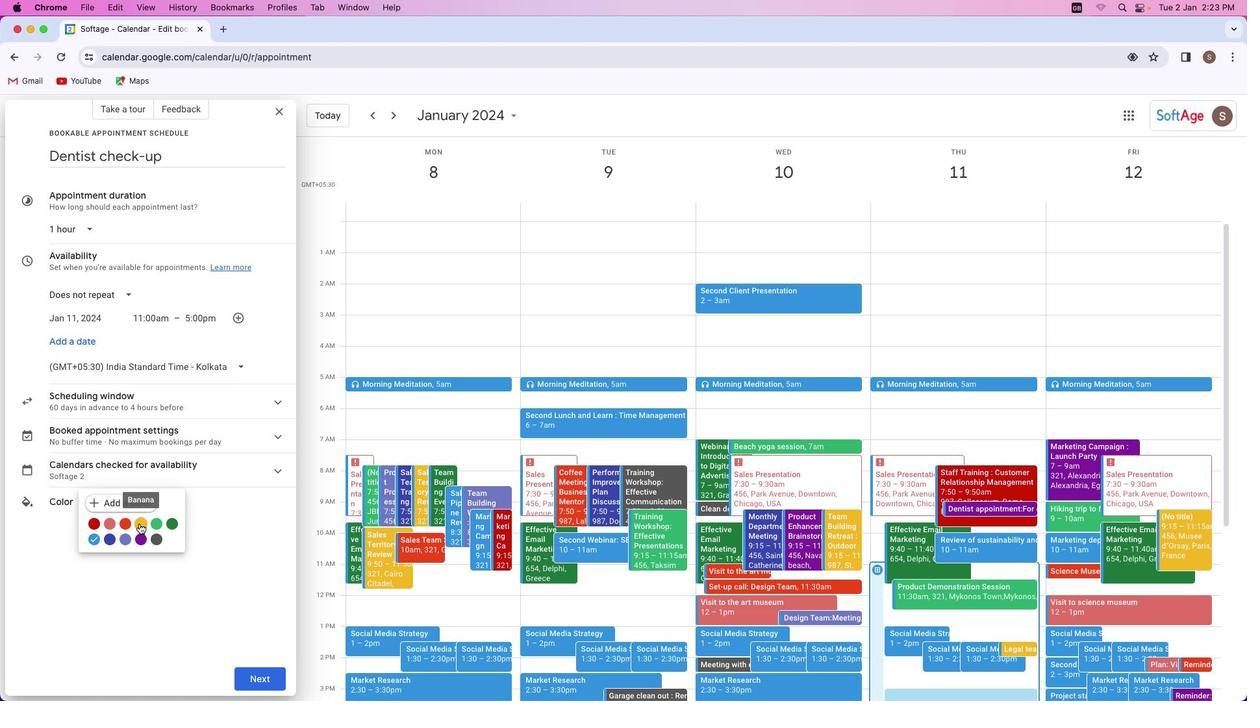 
Action: Mouse pressed left at (138, 523)
Screenshot: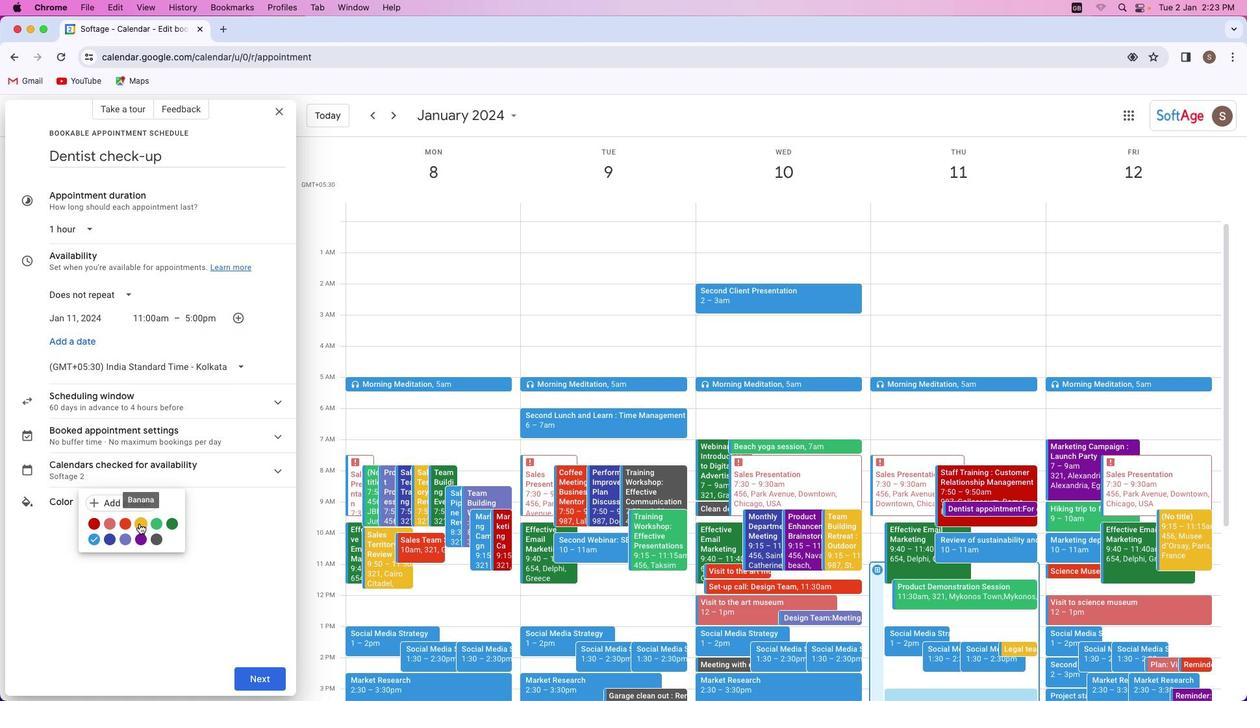 
Action: Mouse moved to (253, 672)
Screenshot: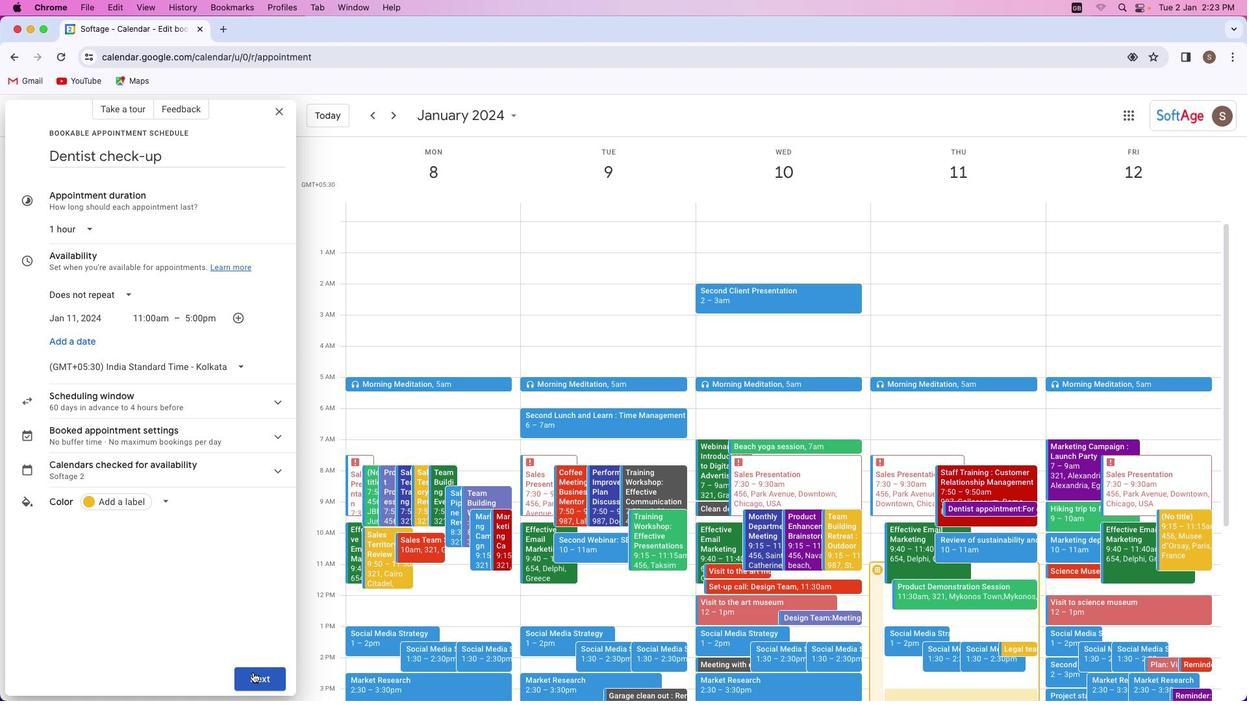 
Action: Mouse pressed left at (253, 672)
Screenshot: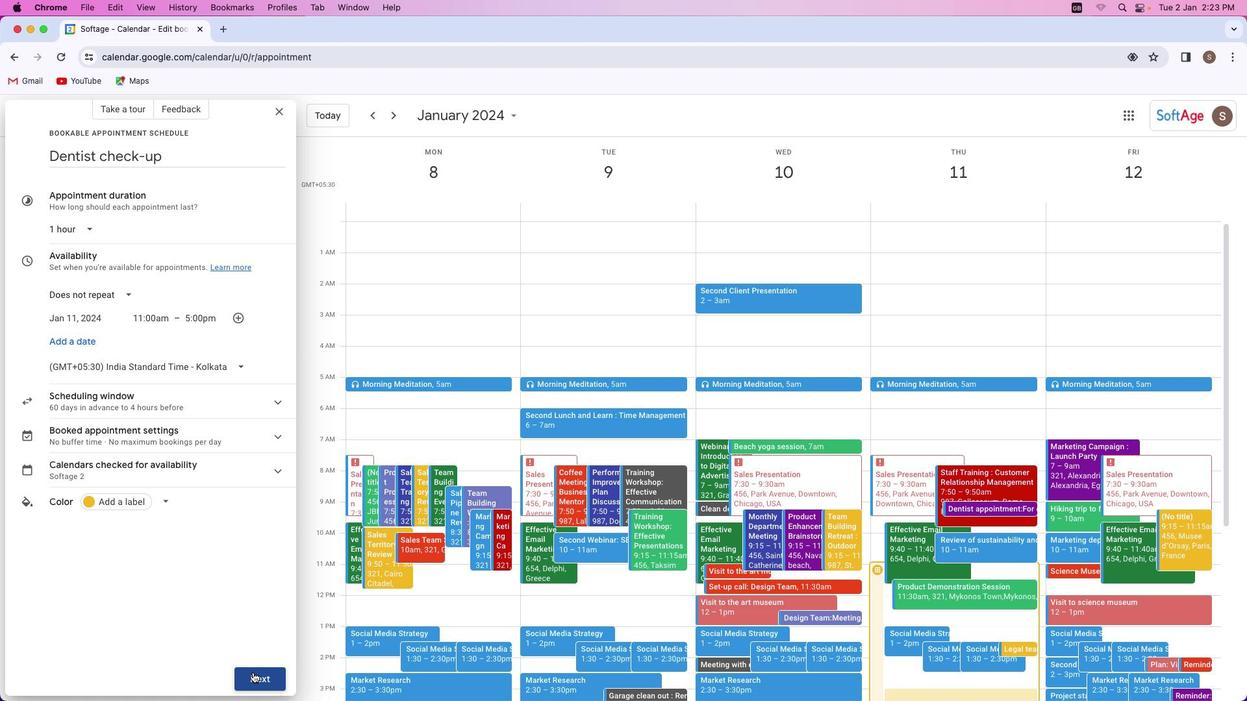 
Action: Mouse moved to (131, 384)
Screenshot: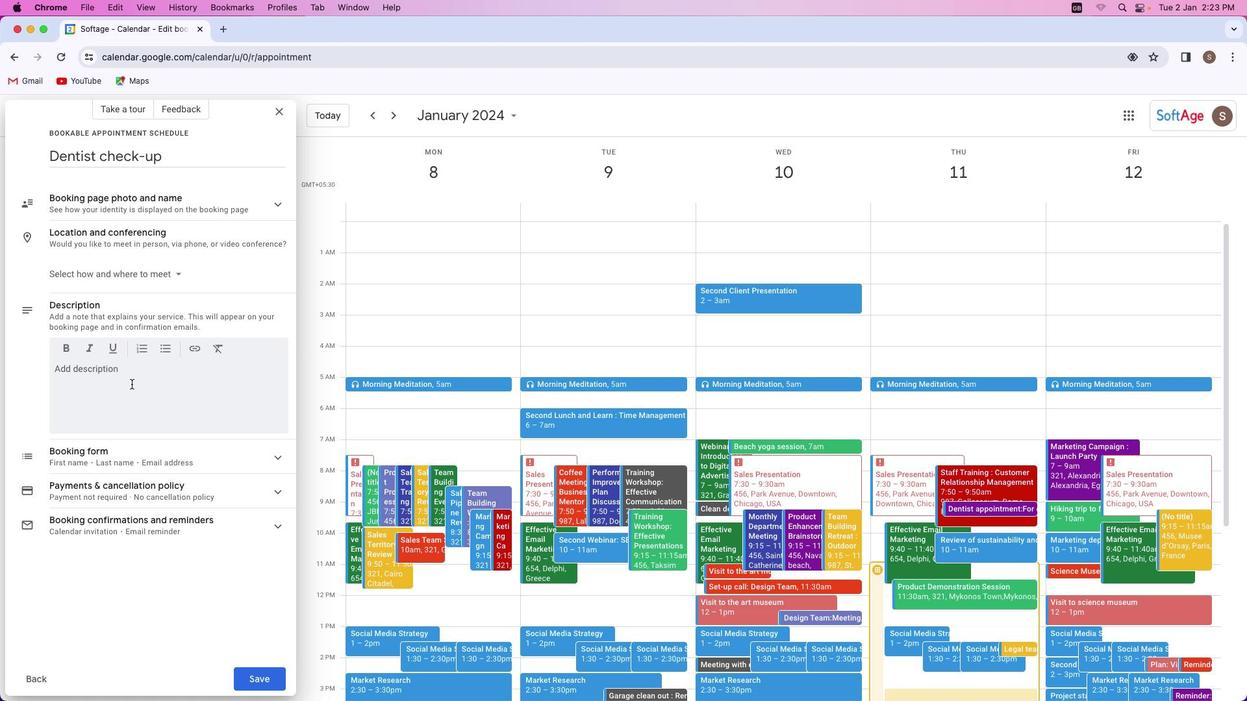 
Action: Mouse pressed left at (131, 384)
Screenshot: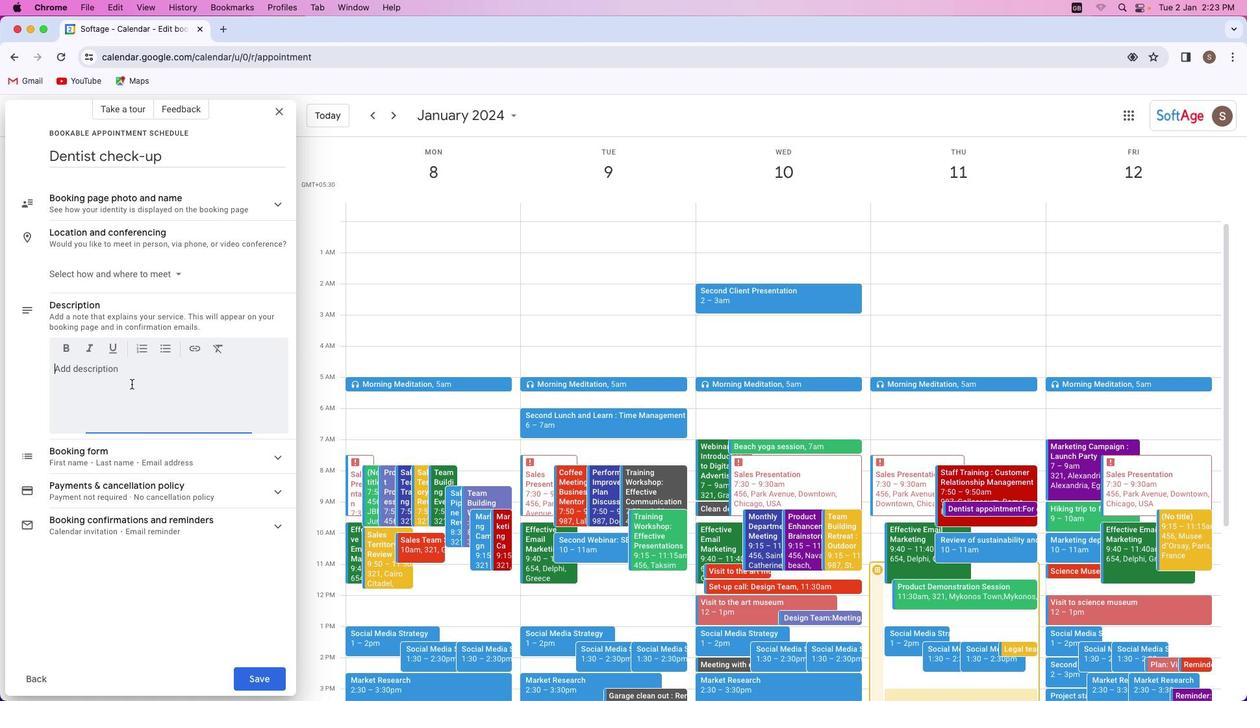 
Action: Mouse moved to (130, 384)
Screenshot: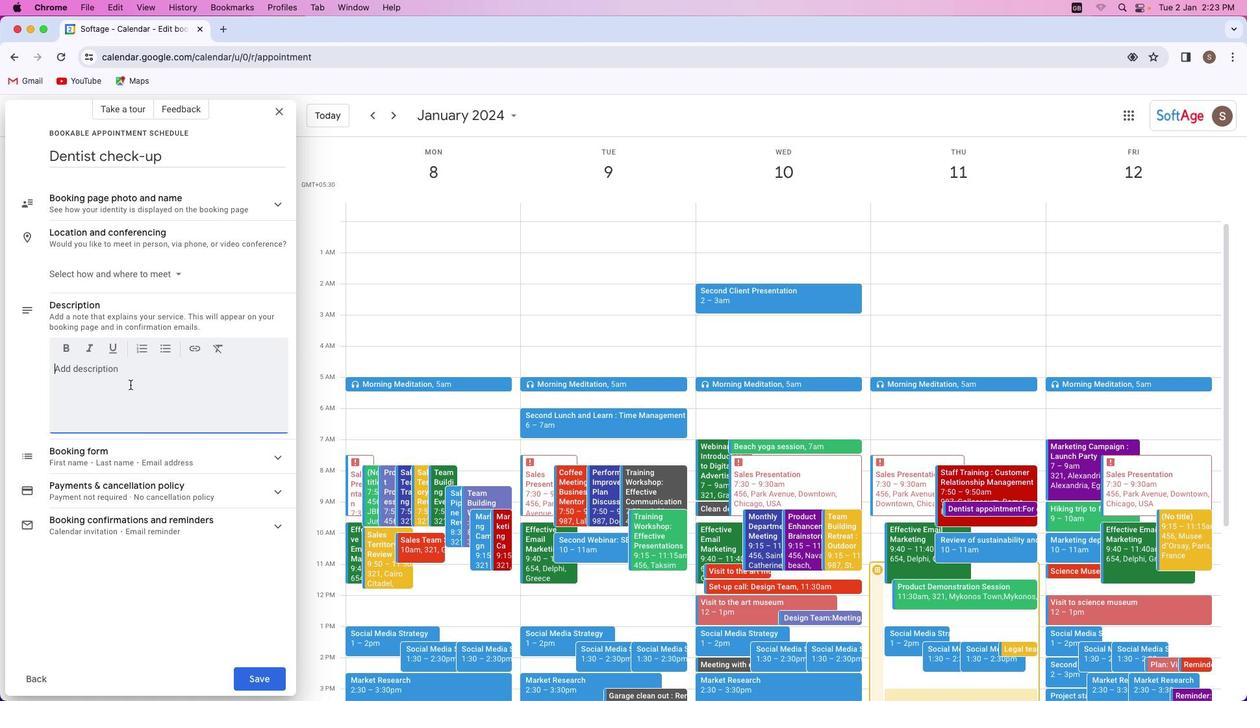 
Action: Key pressed Key.shift'T''h''i''s'Key.space'd''e''n''t''i''s''t'Key.space'a''p''p''o''i''n''t''m''e''n''t'Key.space'i''s'Key.space'f''o''r'Key.space'c''e''c'Key.backspaceKey.backspace'h''e''c''k''-''u''p'Key.space'p''u''r''p''o''s''e''.'
Screenshot: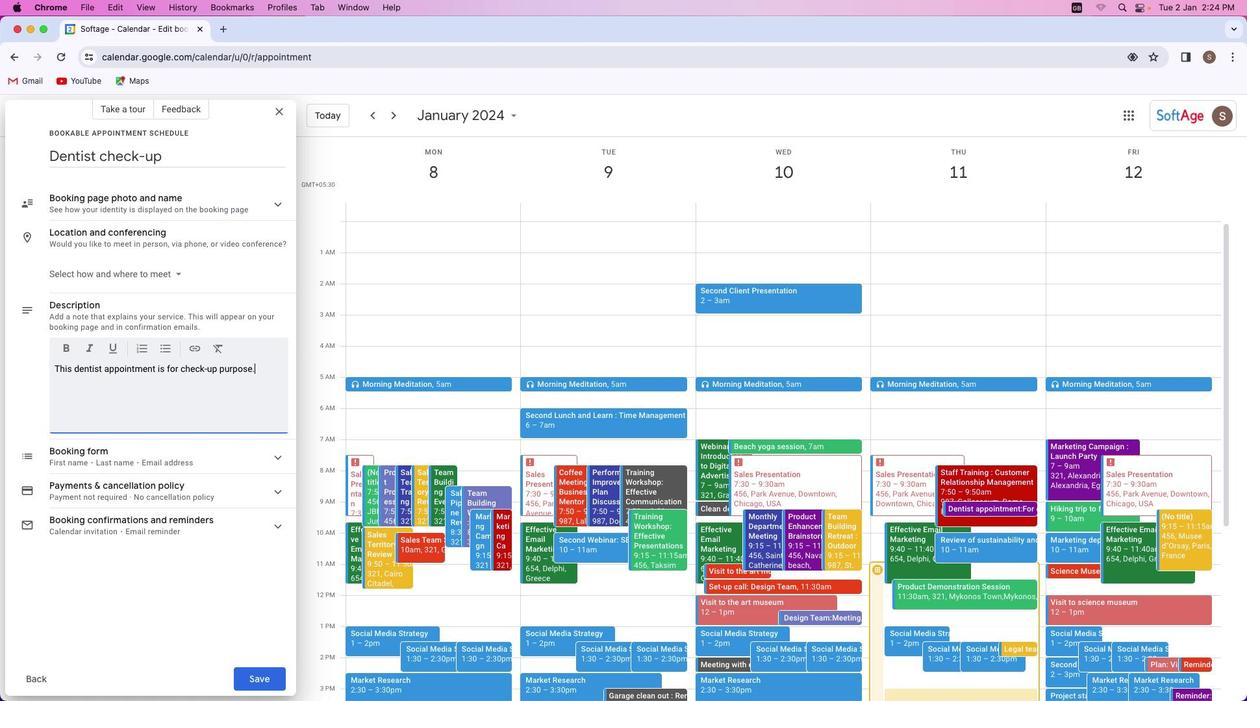 
Action: Mouse moved to (266, 678)
Screenshot: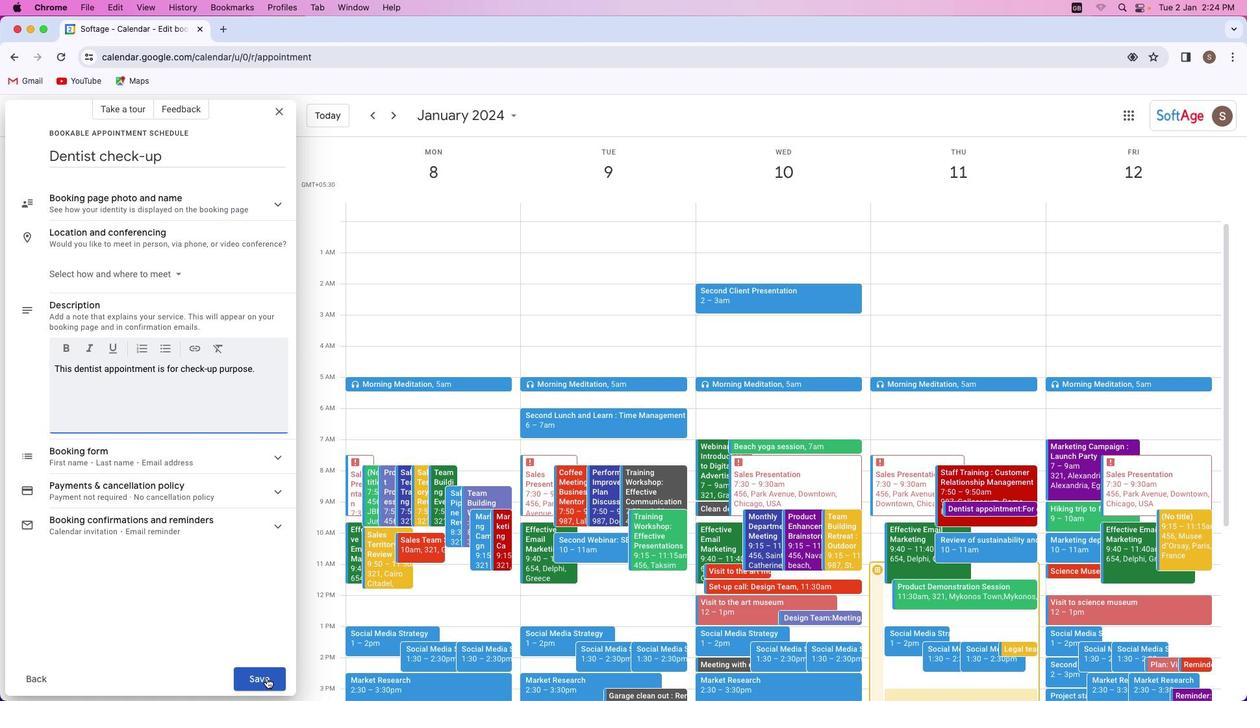 
Action: Mouse pressed left at (266, 678)
Screenshot: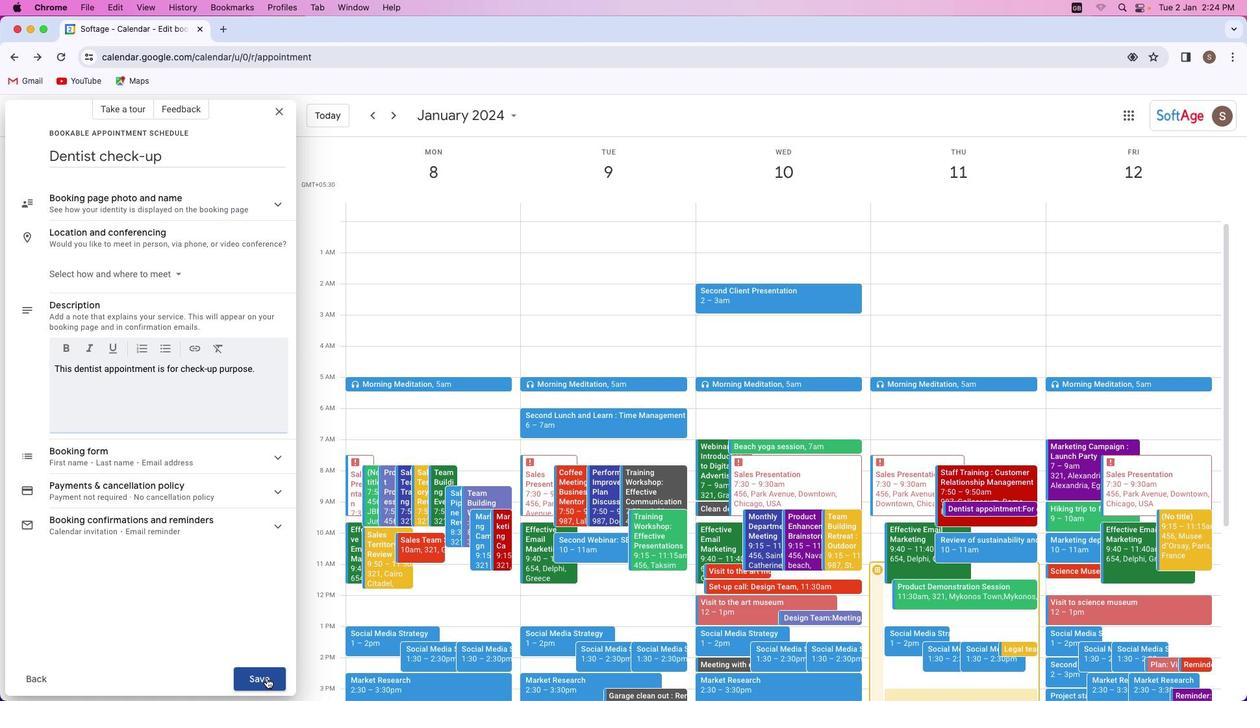 
Action: Mouse moved to (646, 331)
Screenshot: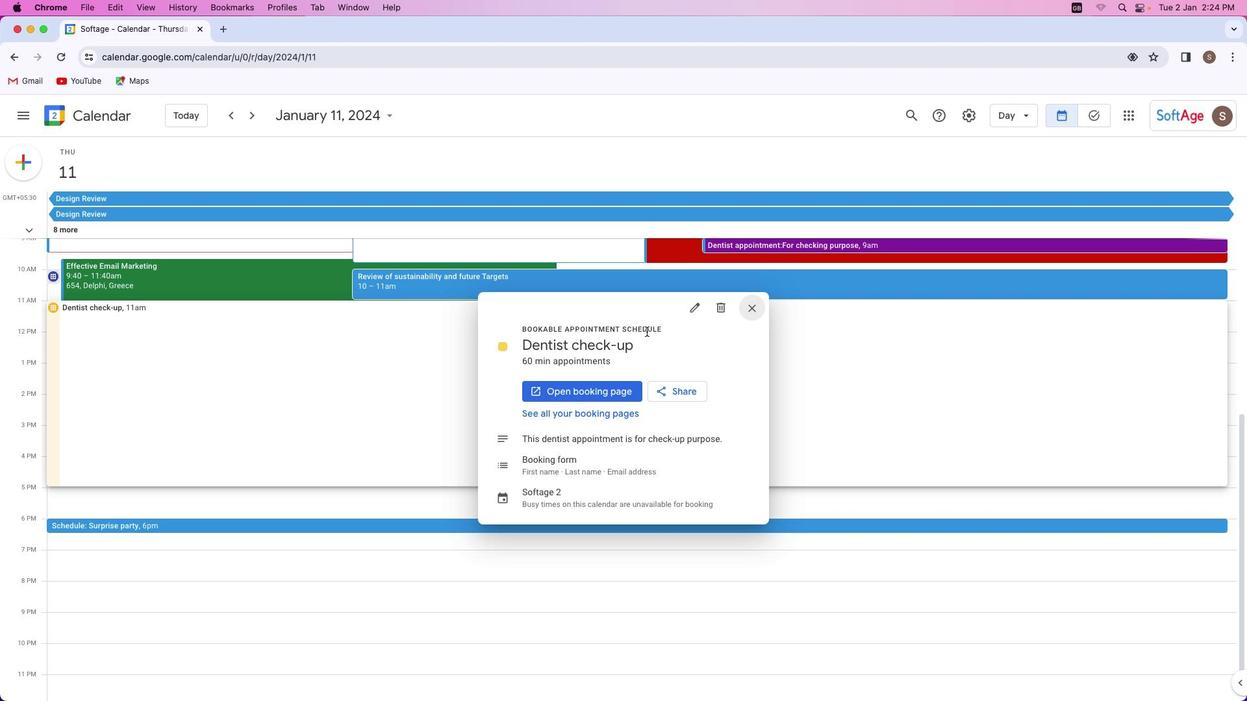 
